 Task: Open a blank sheet, save the file as Angkorwat.epub and add heading 'Angkor Wat',with the parapraph 'Angkor Wat in Cambodia is a UNESCO World Heritage site and the largest religious monument in the world. This ancient temple complex is a testament to the grandeur of the Khmer Empire and remains an important spiritual and cultural site.'Apply Font Style Playfair Display And font size 14. Apply font style in  Heading 'Tahoma' and font size 24 Change heading alignment to  Center and paragraph alignment to  Left
Action: Mouse moved to (263, 183)
Screenshot: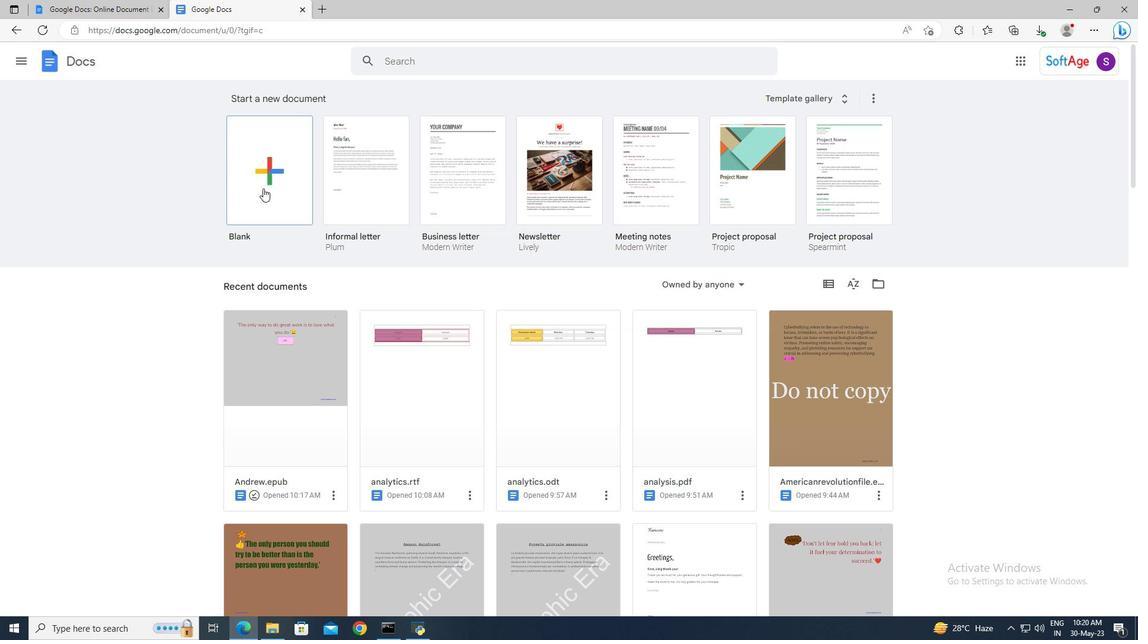 
Action: Mouse pressed left at (263, 183)
Screenshot: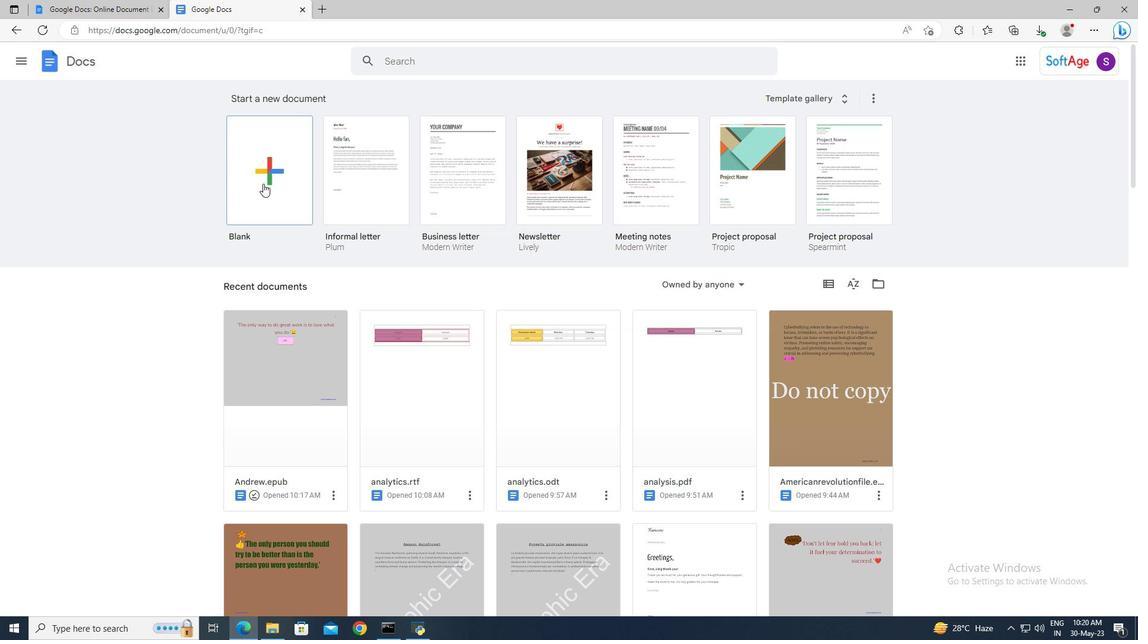 
Action: Mouse moved to (109, 54)
Screenshot: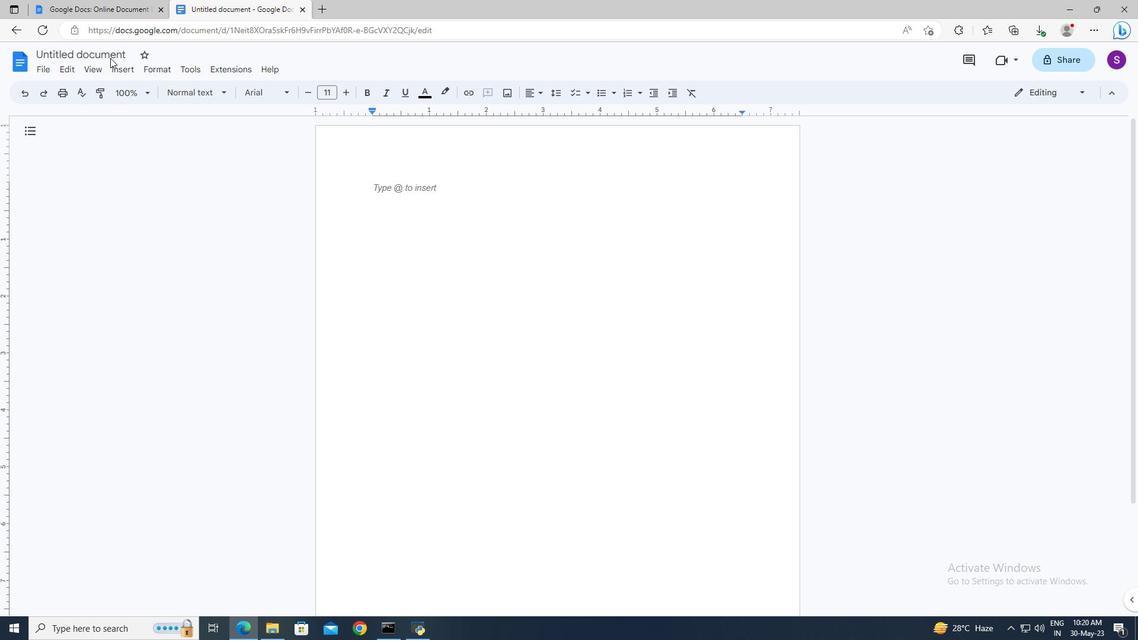 
Action: Mouse pressed left at (109, 54)
Screenshot: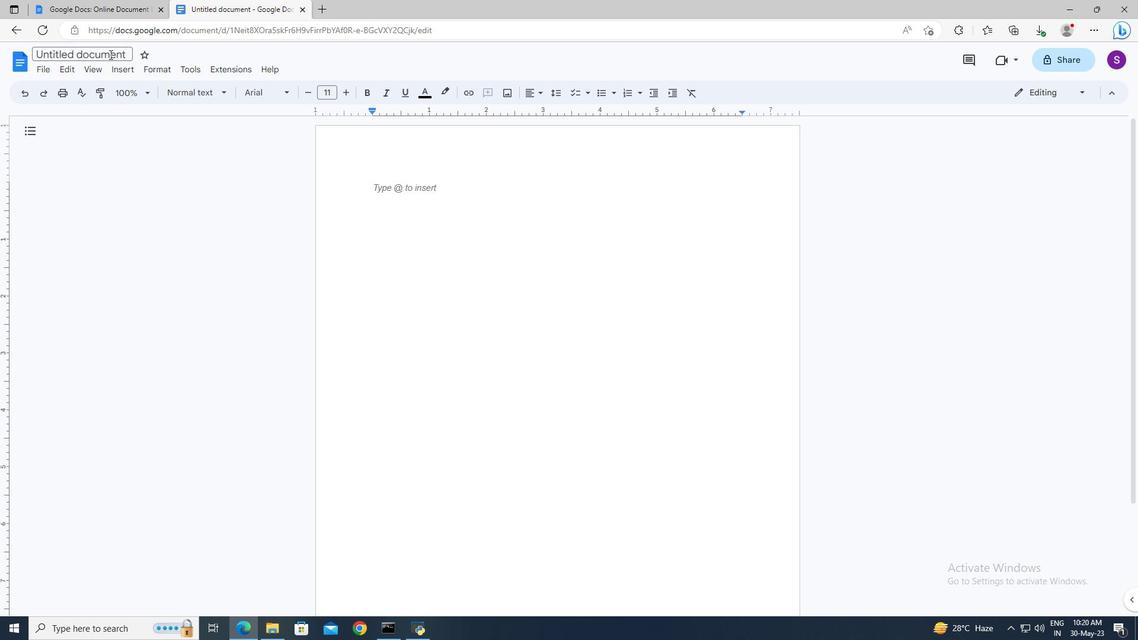 
Action: Key pressed <Key.shift>Abg<Key.backspace><Key.backspace>ngkorwat.epub<Key.enter>
Screenshot: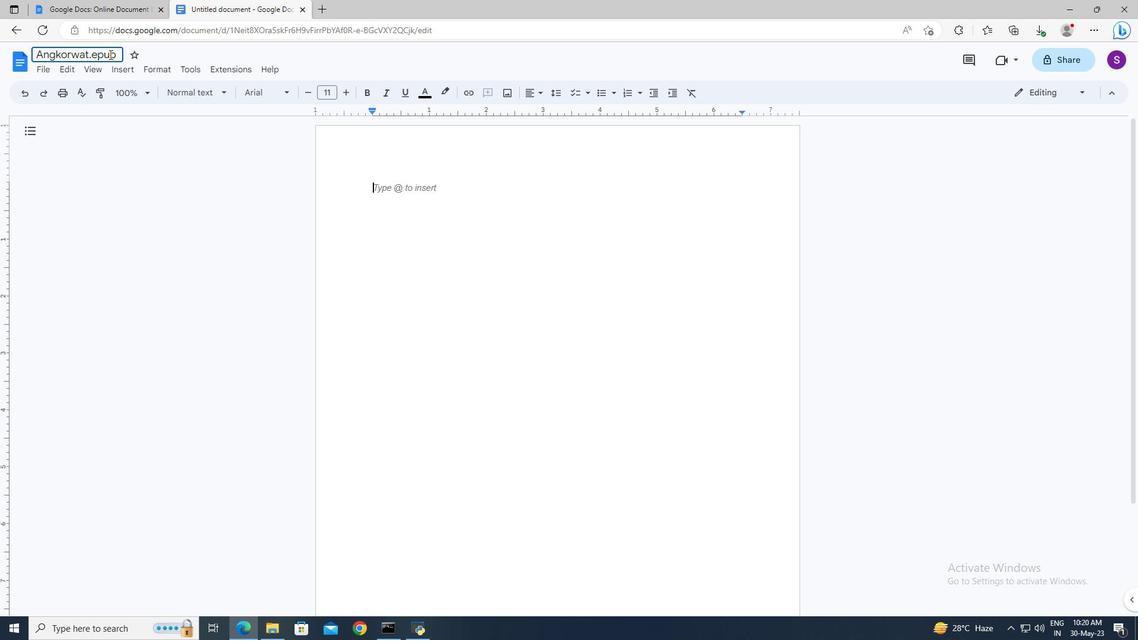 
Action: Mouse moved to (372, 180)
Screenshot: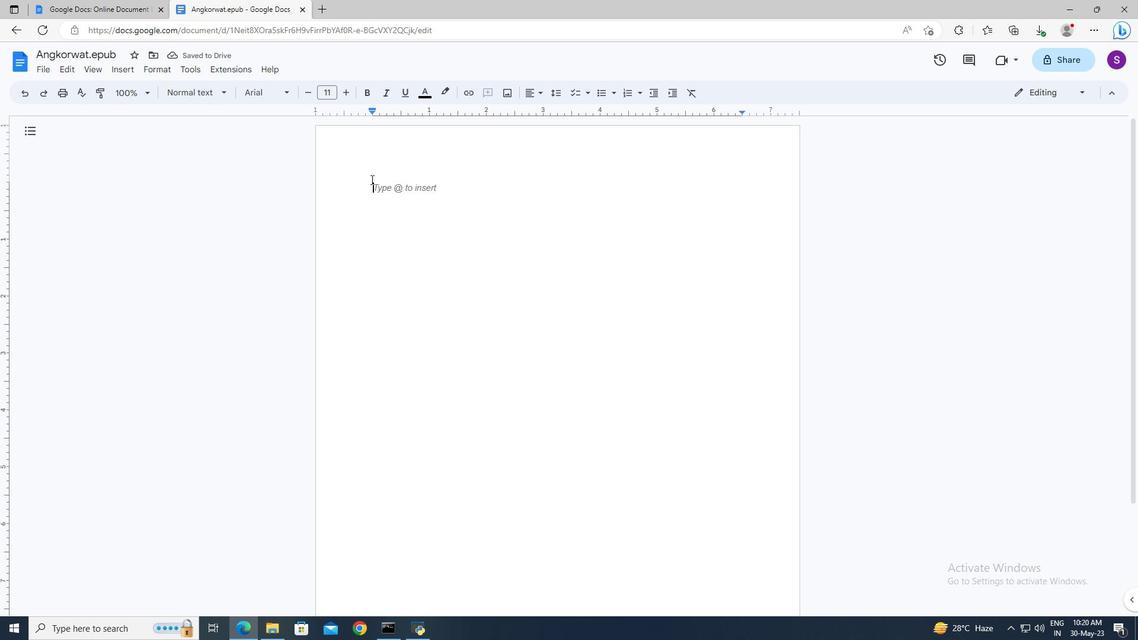 
Action: Mouse pressed left at (372, 180)
Screenshot: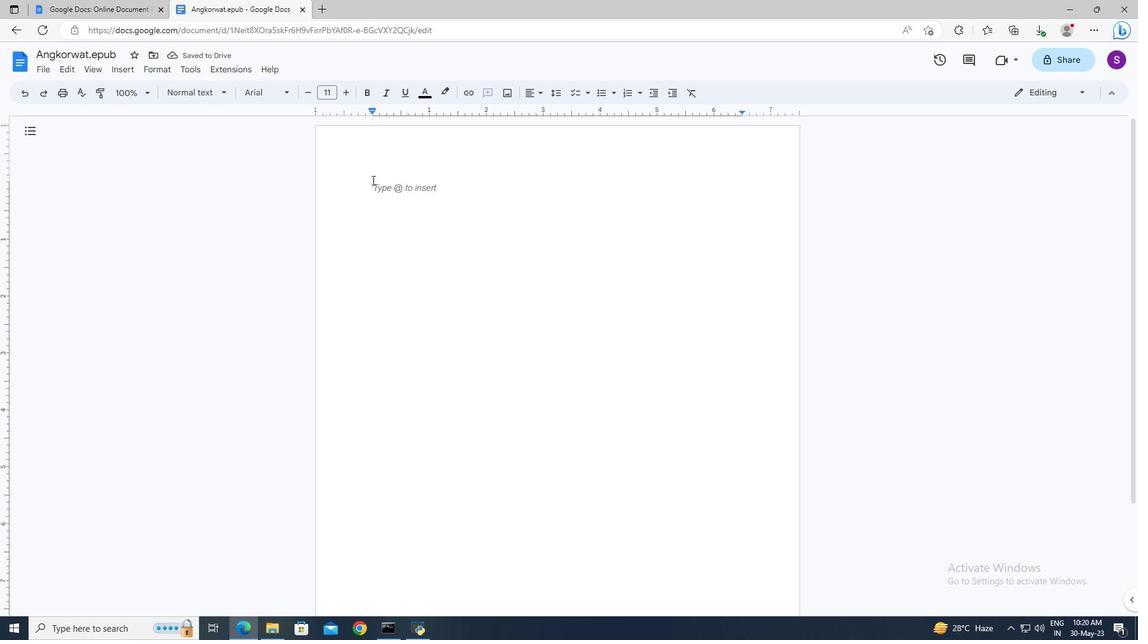 
Action: Mouse moved to (227, 94)
Screenshot: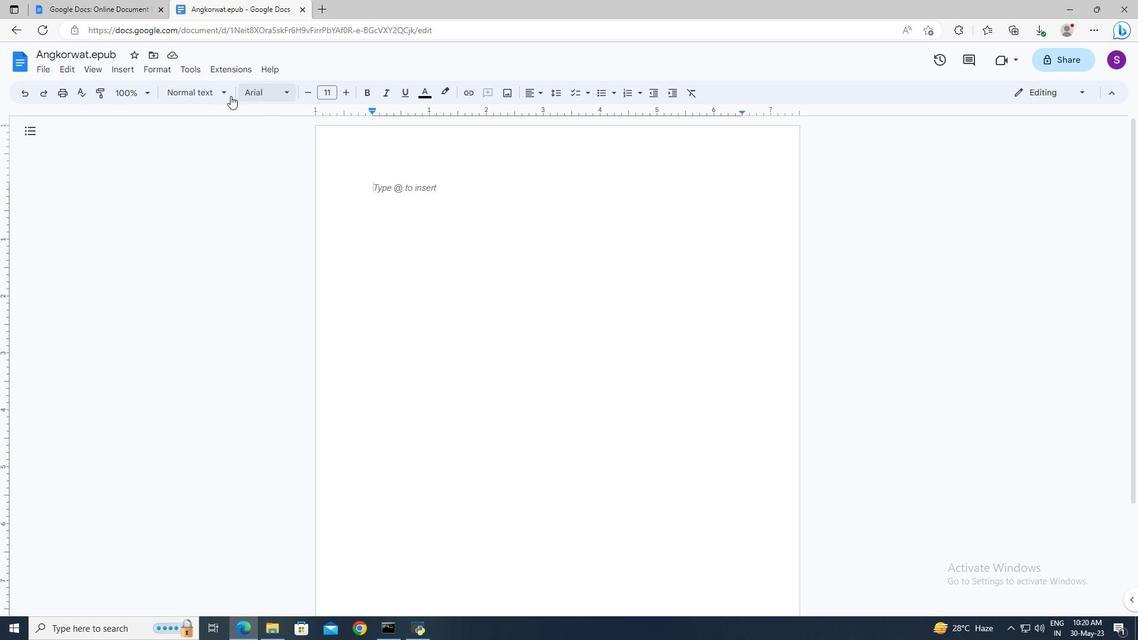 
Action: Mouse pressed left at (227, 94)
Screenshot: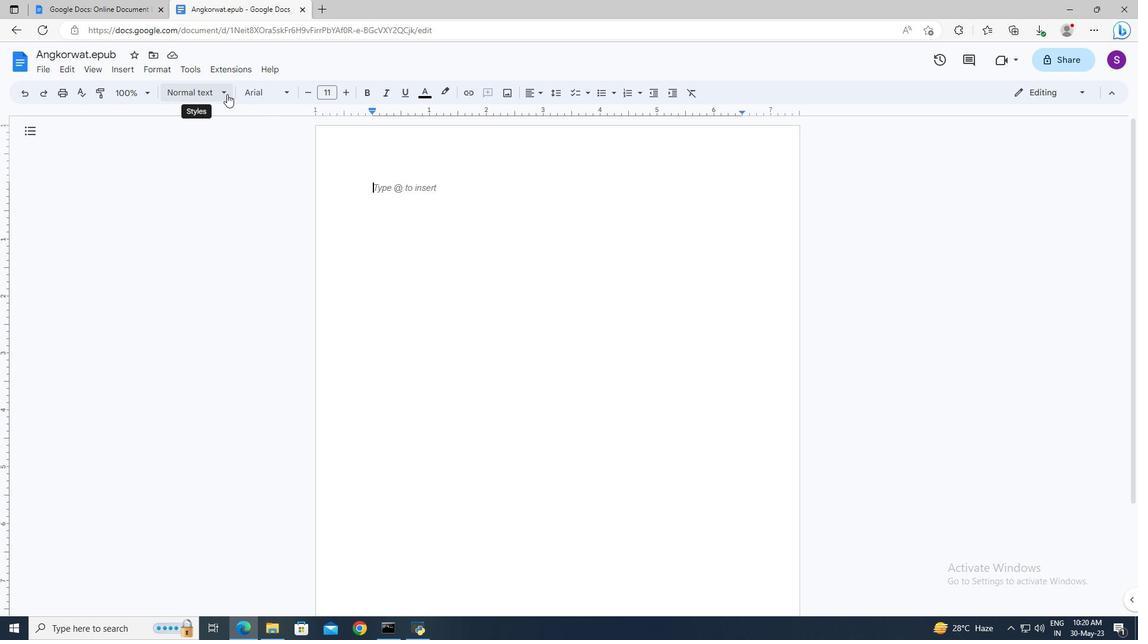 
Action: Mouse moved to (231, 242)
Screenshot: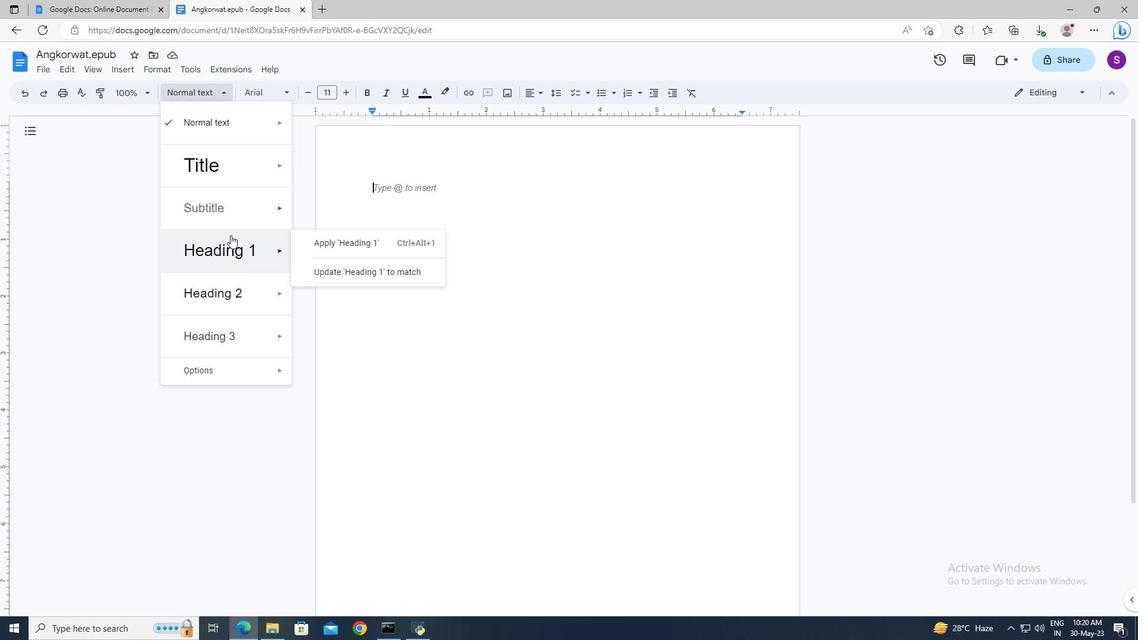 
Action: Mouse pressed left at (231, 242)
Screenshot: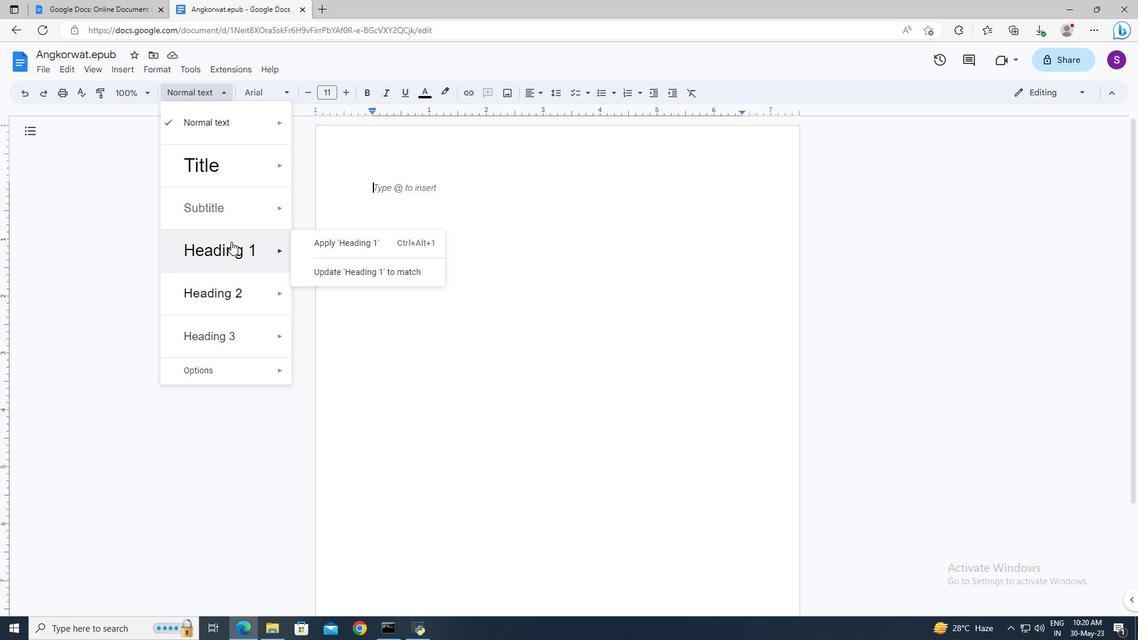 
Action: Mouse moved to (317, 249)
Screenshot: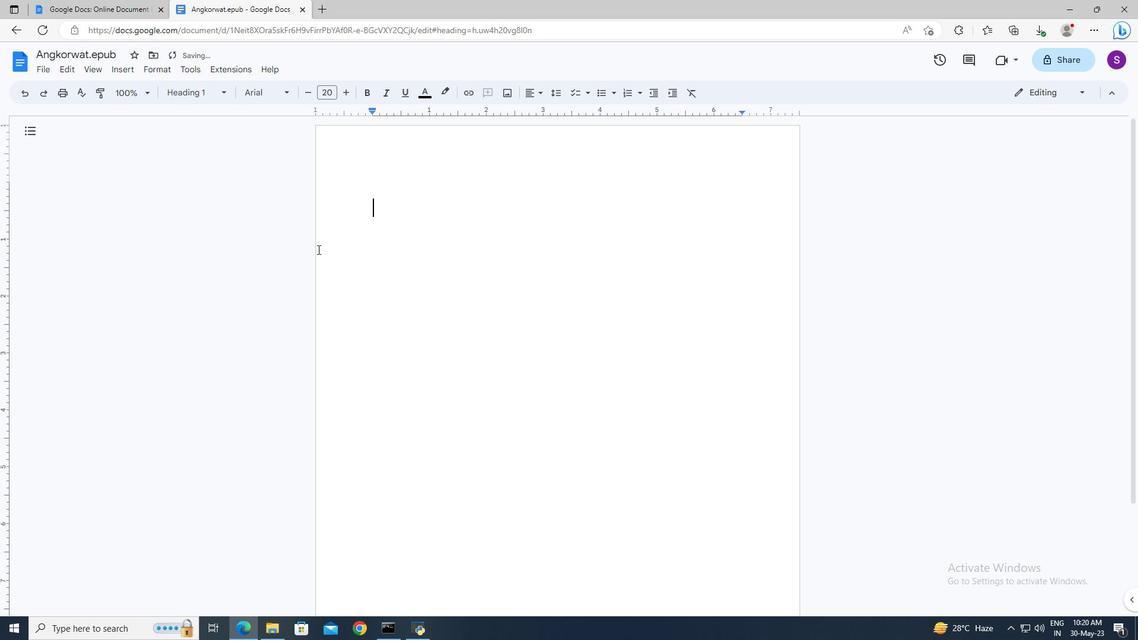
Action: Key pressed <Key.shift>Angkor<Key.space><Key.shift_r>Wat<Key.enter><Key.enter><Key.shift>Angkor<Key.space><Key.shift_r>Wat<Key.space>in<Key.space><Key.shift>Cambodia<Key.space>is<Key.space>a<Key.space><Key.shift>UNESCO<Key.space><Key.shift_r>World<Key.space><Key.shift>Heritage<Key.space>site<Key.space>and<Key.space>the<Key.space>largest<Key.space>religious<Key.space>monument<Key.space>in<Key.space>the<Key.space>world.<Key.space><Key.shift>This<Key.space>ancient<Key.space>temple<Key.space>complexd<Key.backspace><Key.space>is<Key.space>a<Key.space>testament<Key.space>to<Key.space>the<Key.space>grandeur<Key.space>of<Key.space>the<Key.space><Key.shift>Khmer<Key.space><Key.shift>Empire<Key.space>and<Key.space>remains<Key.space>an<Key.space>important<Key.space>spiritual<Key.space>and<Key.space>cultural<Key.space>site.
Screenshot: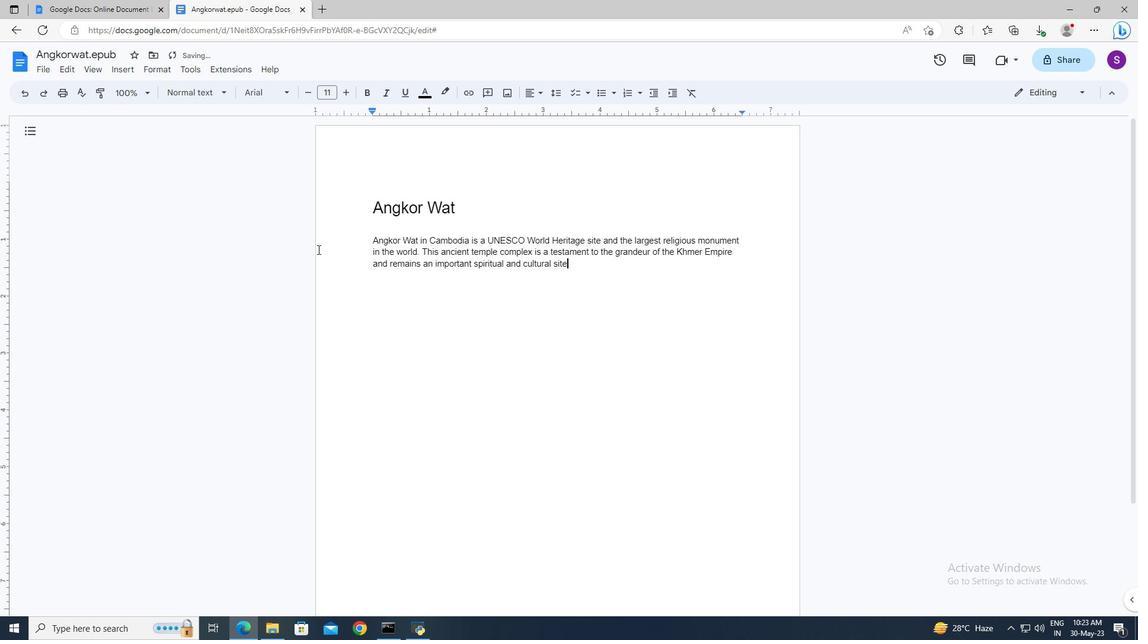 
Action: Mouse moved to (628, 277)
Screenshot: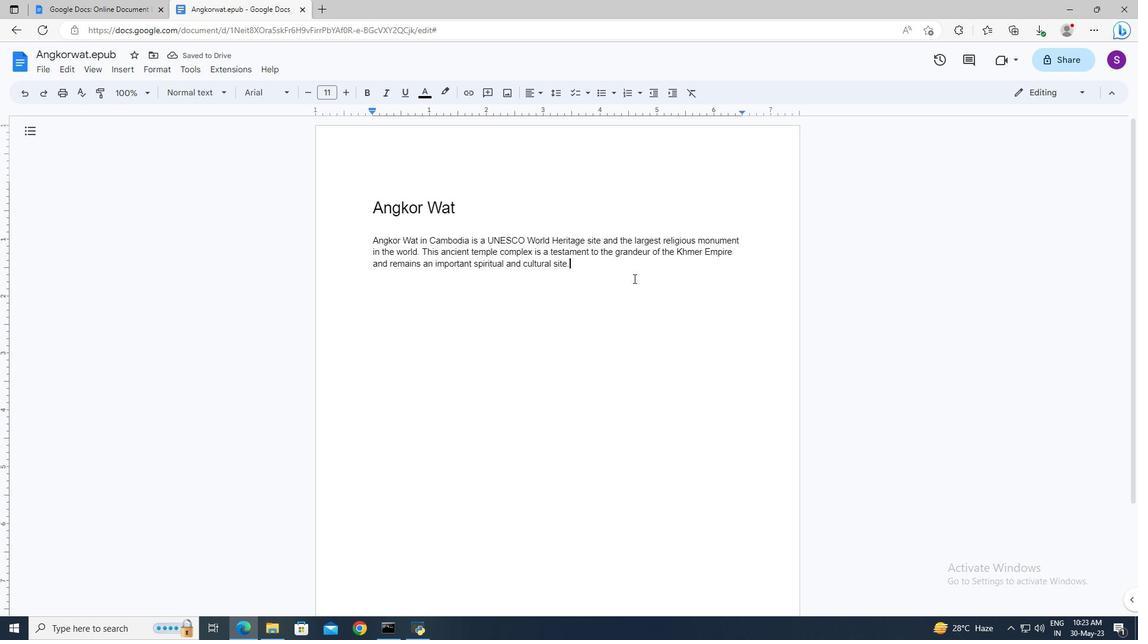 
Action: Key pressed <Key.shift><Key.up><Key.up><Key.up><Key.left><Key.right><Key.right>
Screenshot: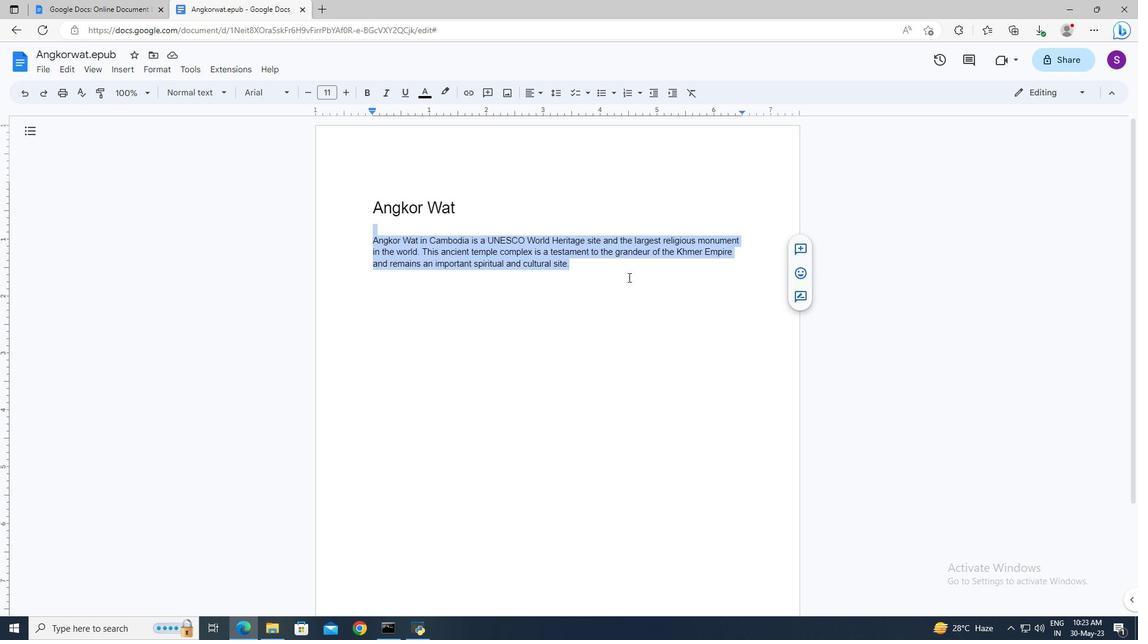 
Action: Mouse moved to (279, 96)
Screenshot: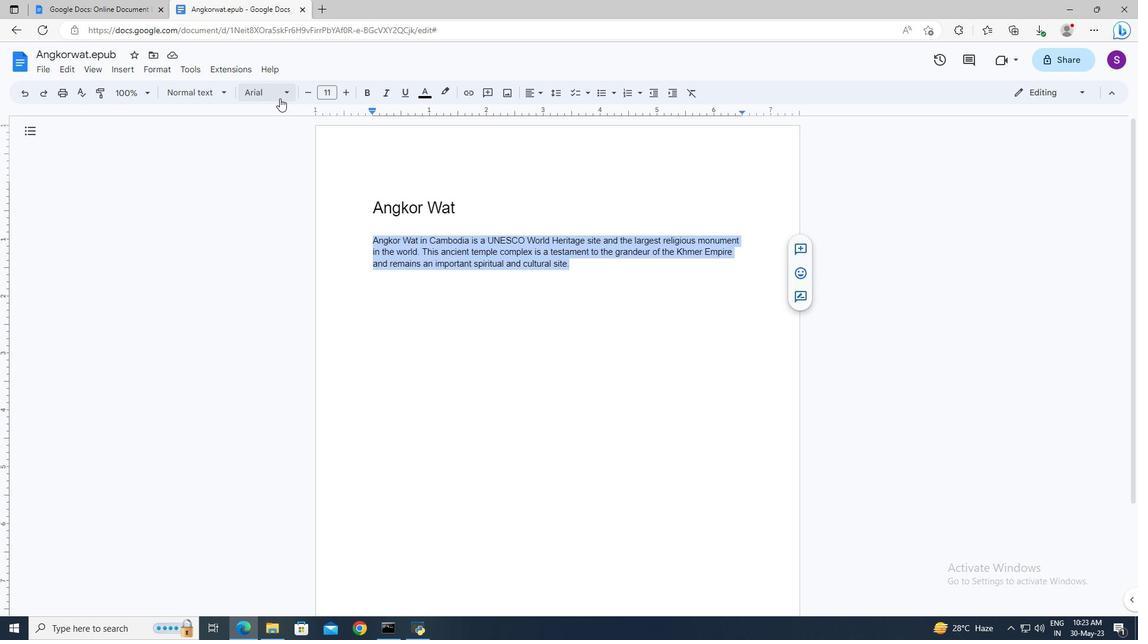 
Action: Mouse pressed left at (279, 96)
Screenshot: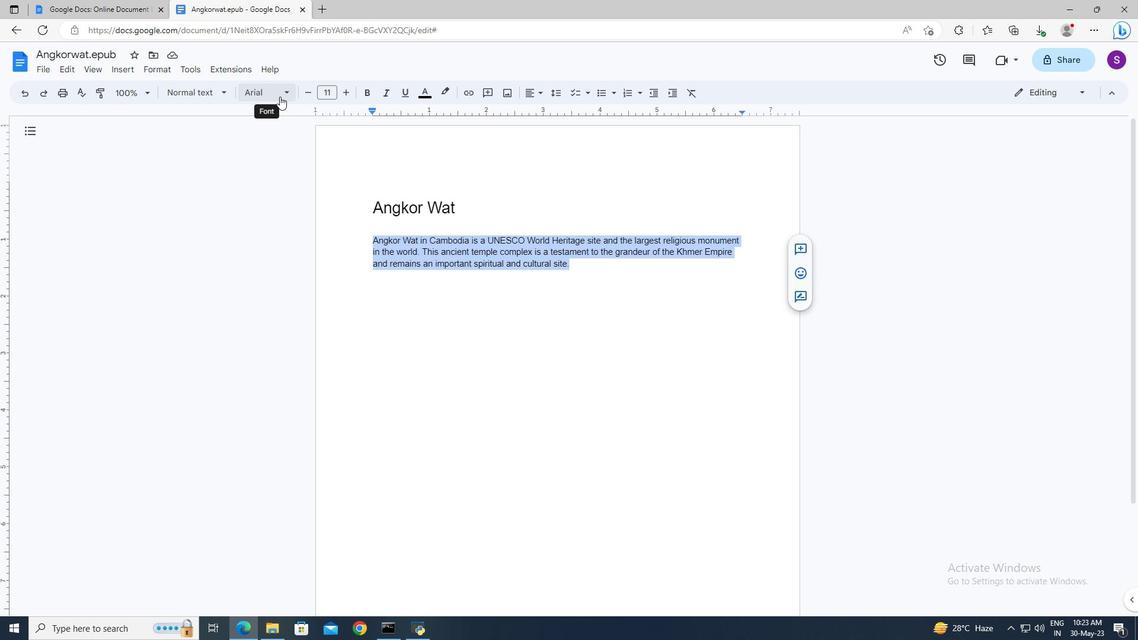 
Action: Mouse moved to (317, 584)
Screenshot: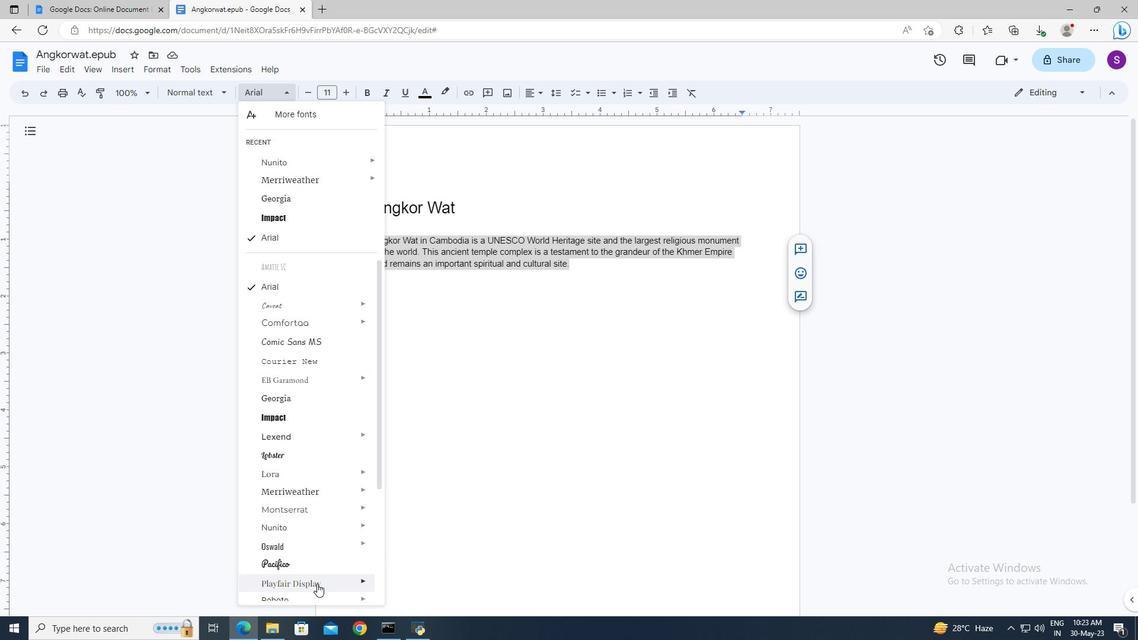 
Action: Mouse pressed left at (317, 584)
Screenshot: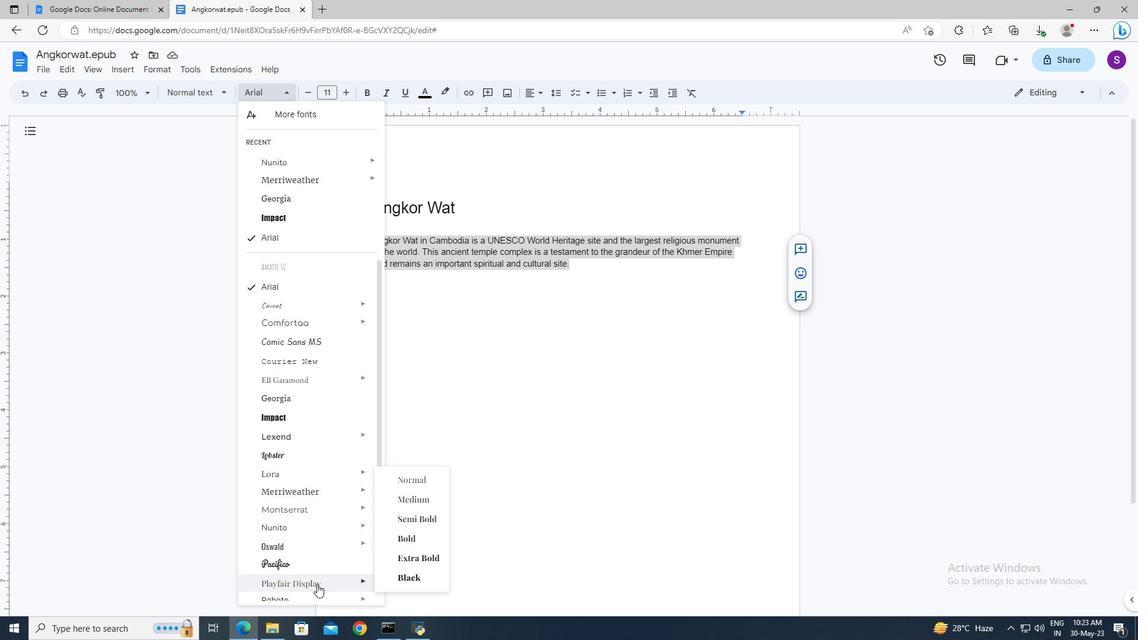 
Action: Mouse moved to (331, 93)
Screenshot: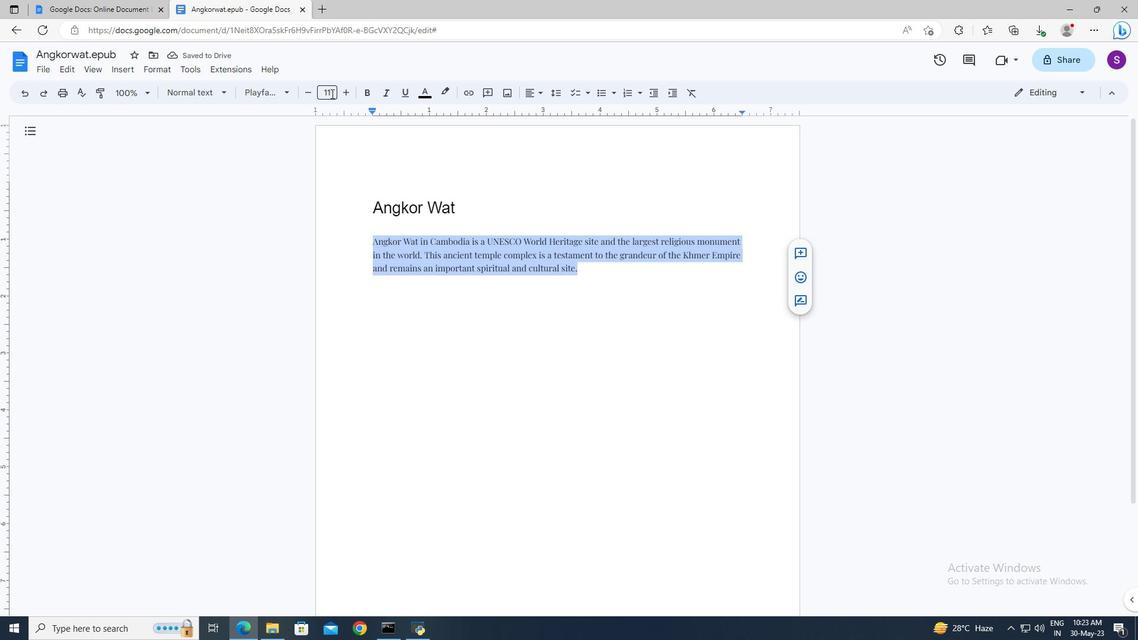 
Action: Mouse pressed left at (331, 93)
Screenshot: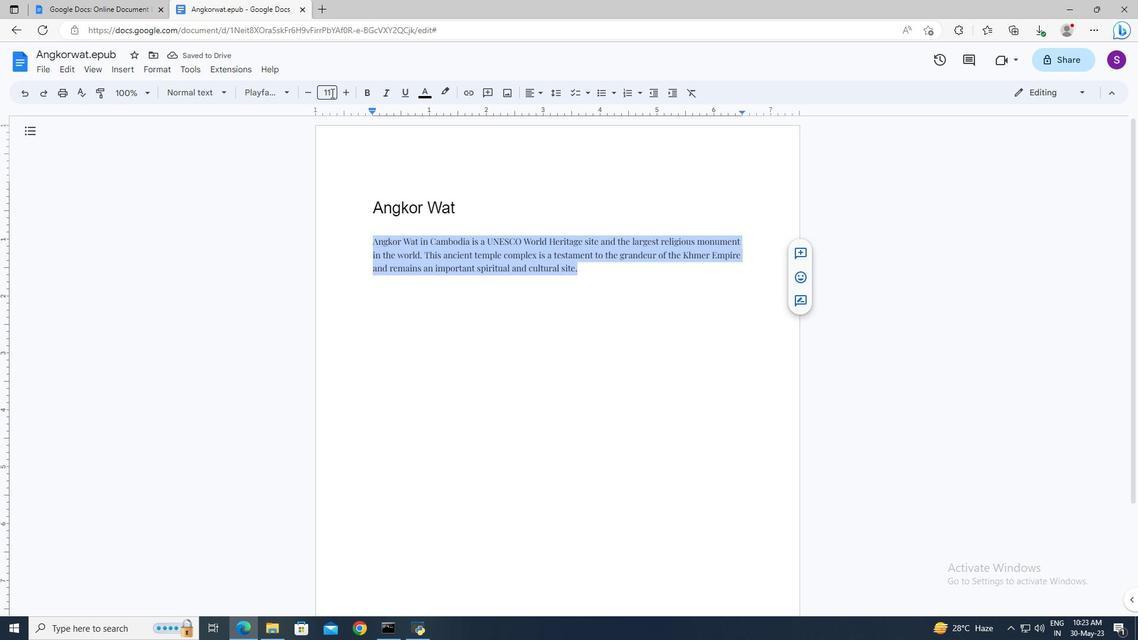 
Action: Mouse moved to (330, 91)
Screenshot: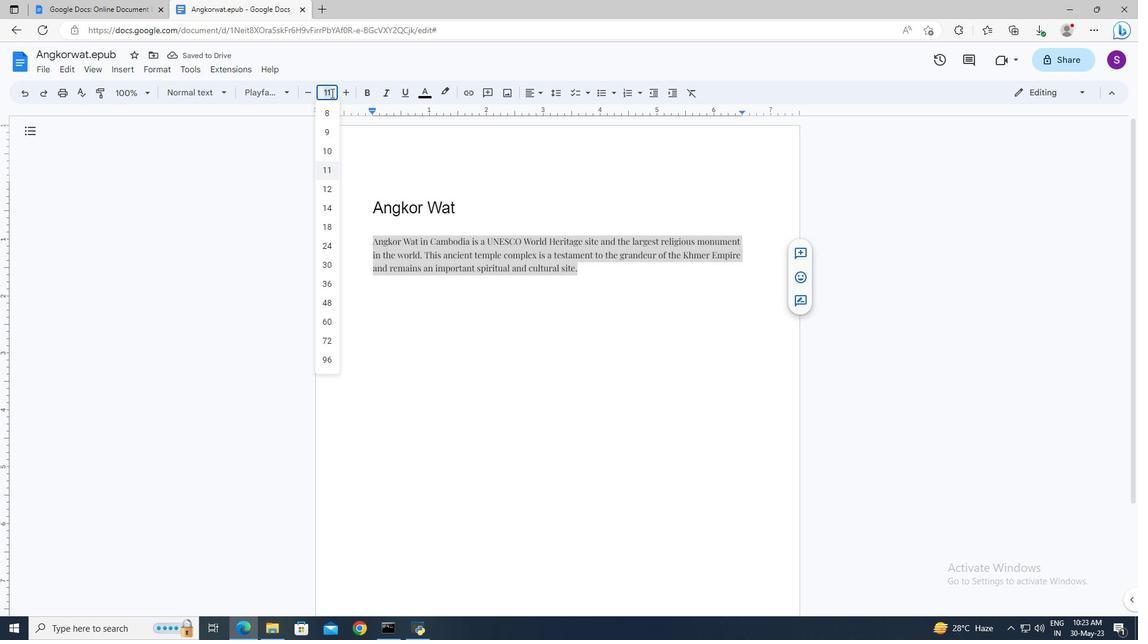 
Action: Key pressed 14<Key.enter>
Screenshot: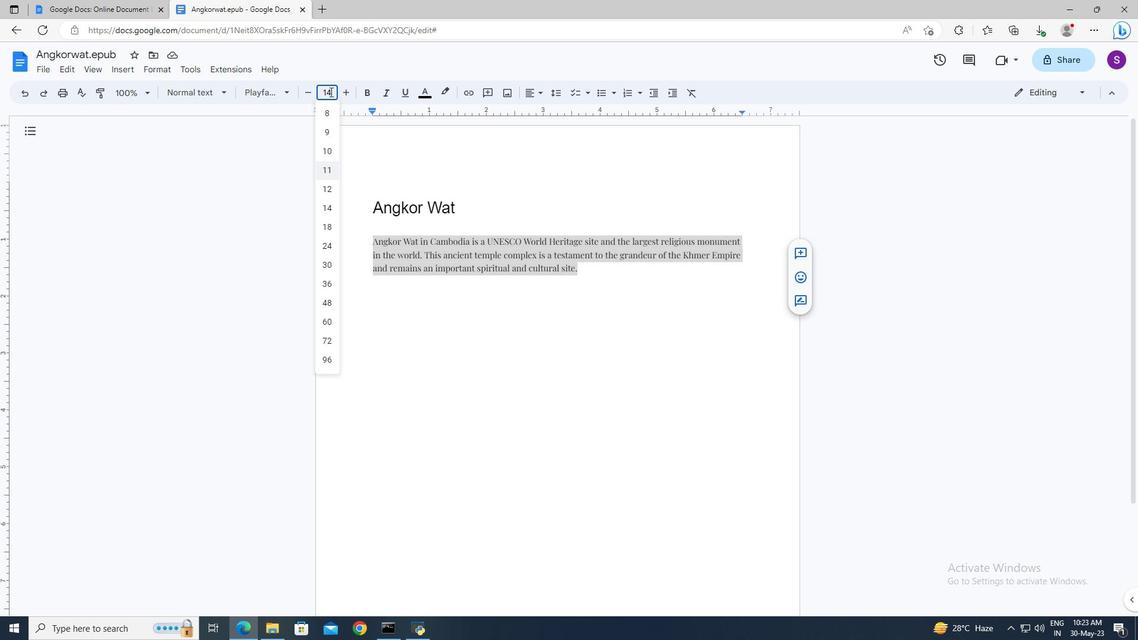 
Action: Mouse moved to (370, 208)
Screenshot: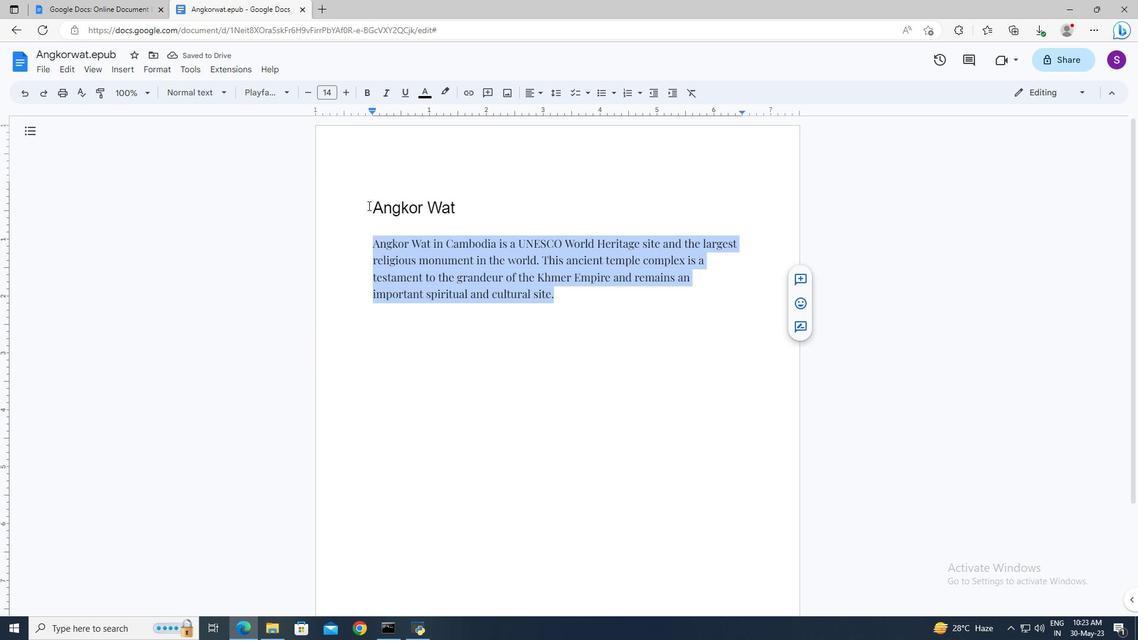 
Action: Mouse pressed left at (370, 208)
Screenshot: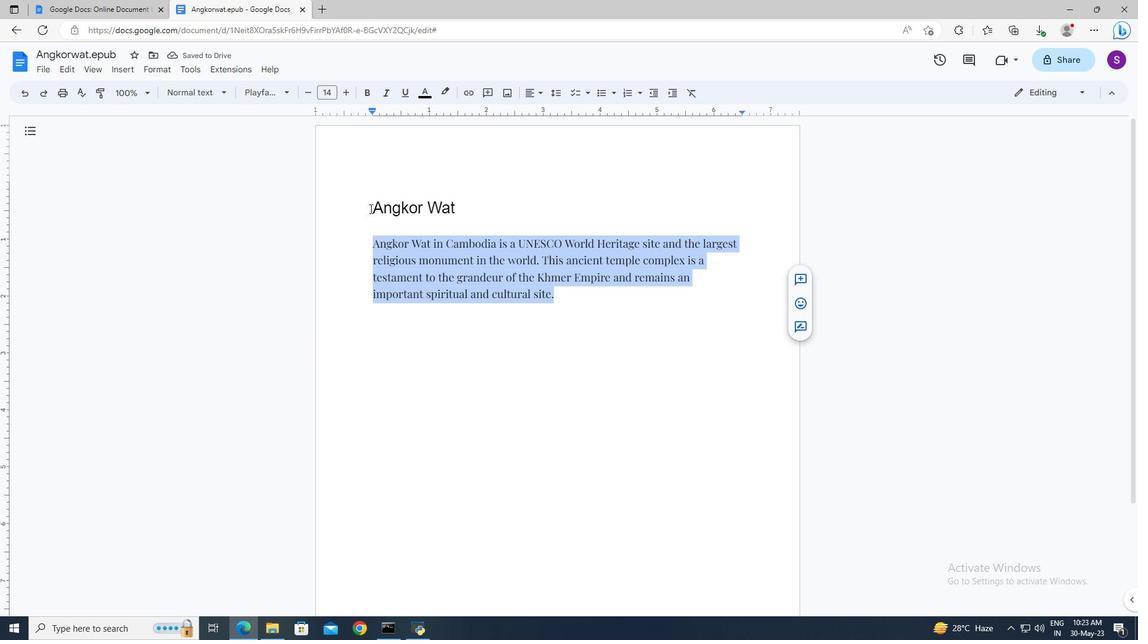 
Action: Key pressed <Key.shift><Key.right><Key.right>
Screenshot: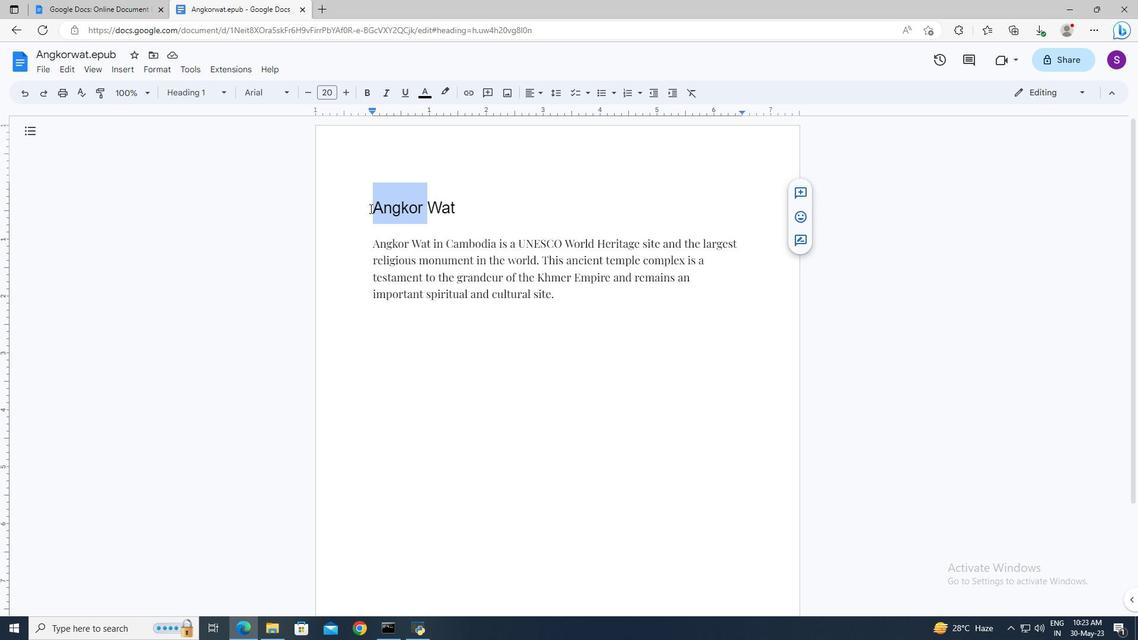 
Action: Mouse moved to (290, 97)
Screenshot: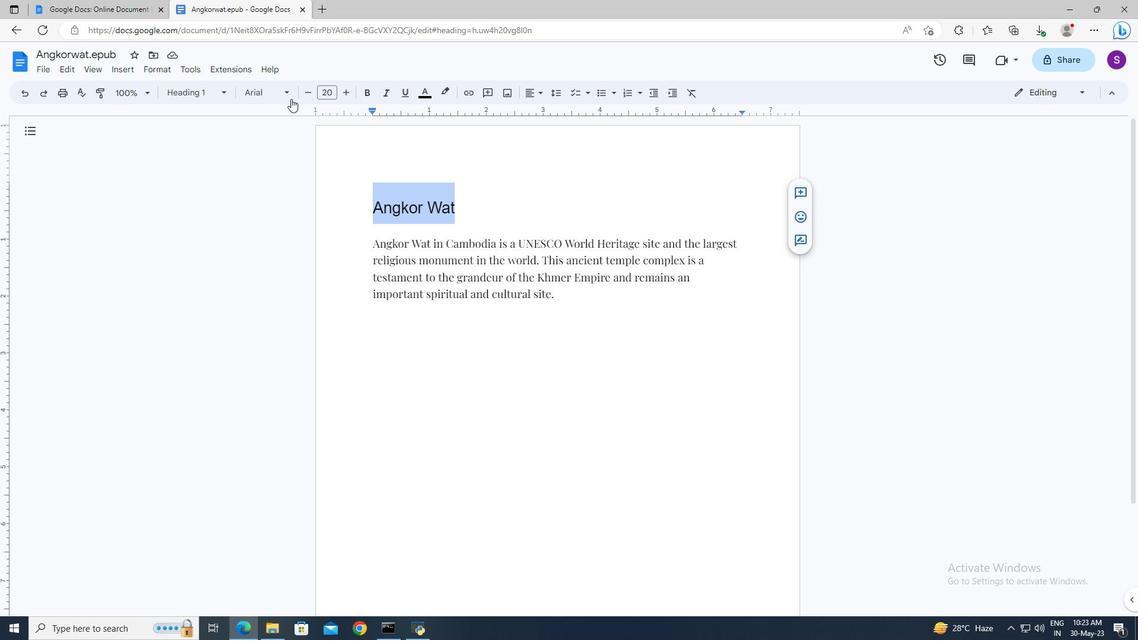 
Action: Mouse pressed left at (290, 97)
Screenshot: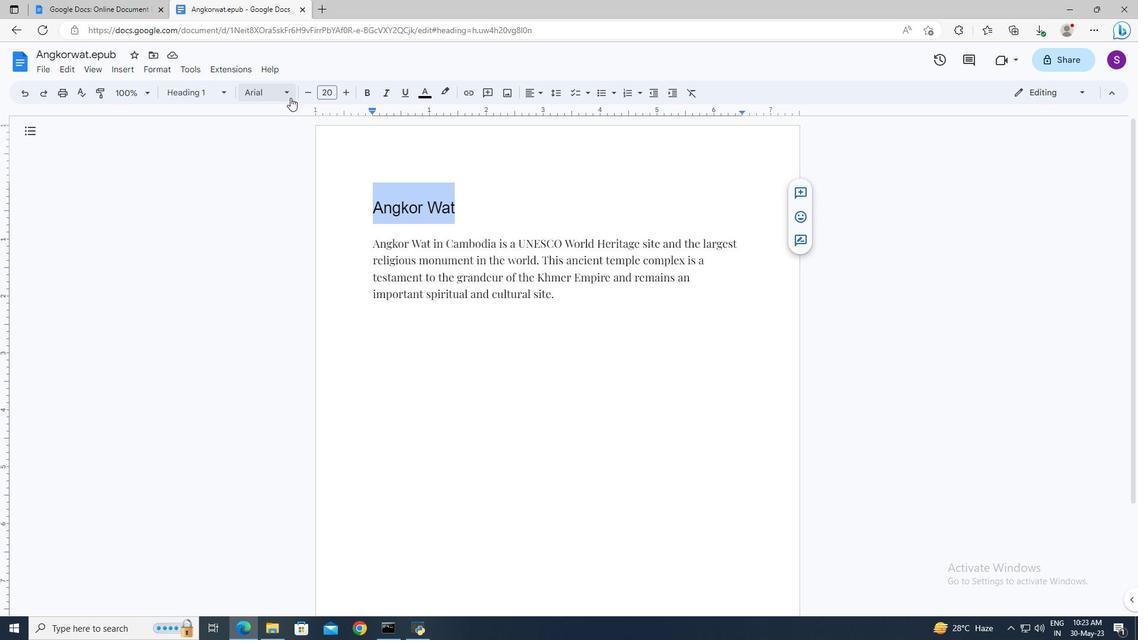 
Action: Mouse moved to (309, 428)
Screenshot: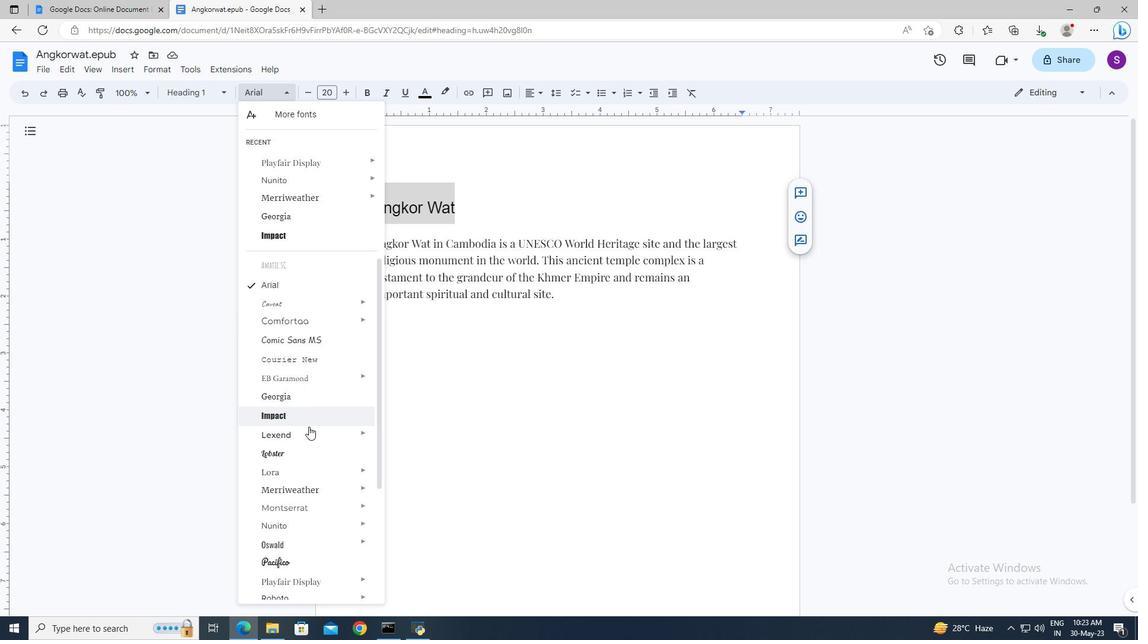 
Action: Mouse scrolled (309, 427) with delta (0, 0)
Screenshot: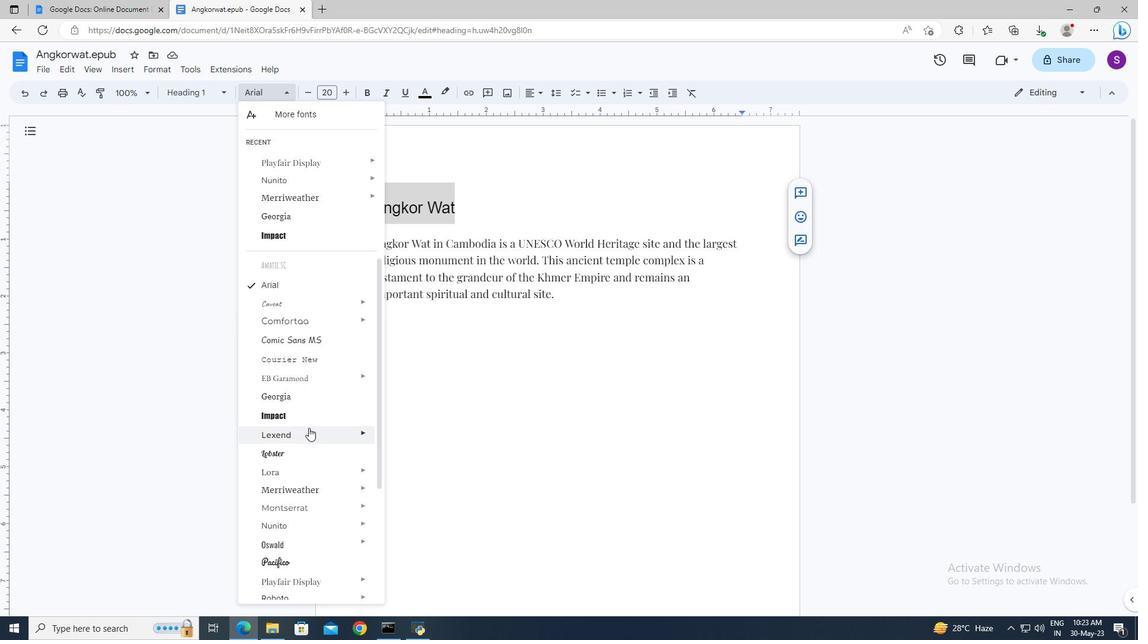 
Action: Mouse moved to (309, 496)
Screenshot: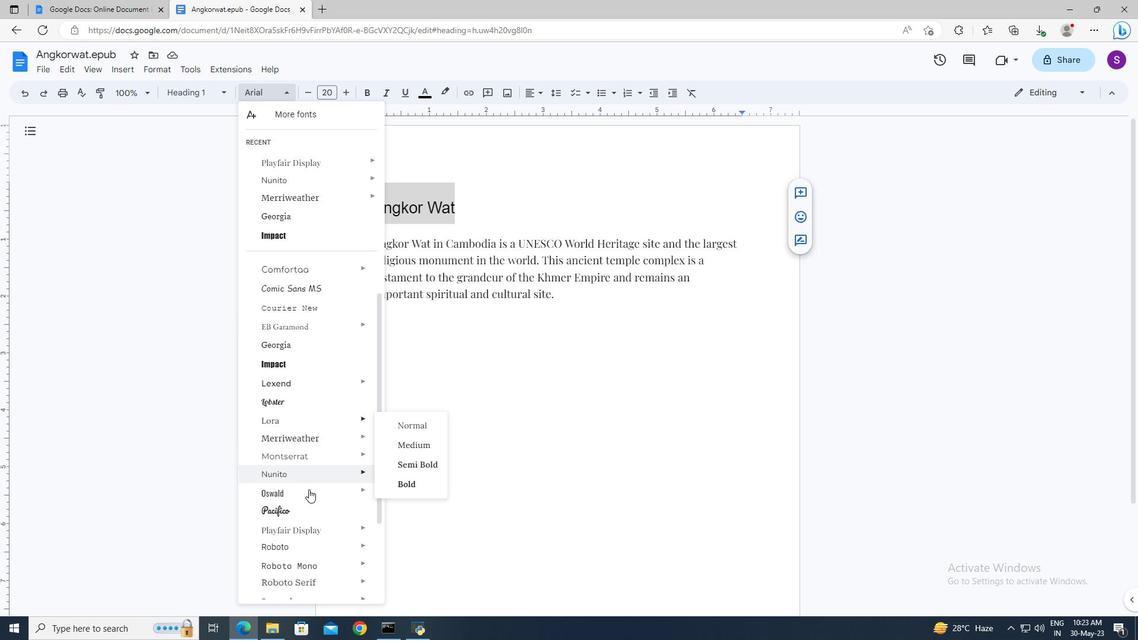 
Action: Mouse scrolled (309, 495) with delta (0, 0)
Screenshot: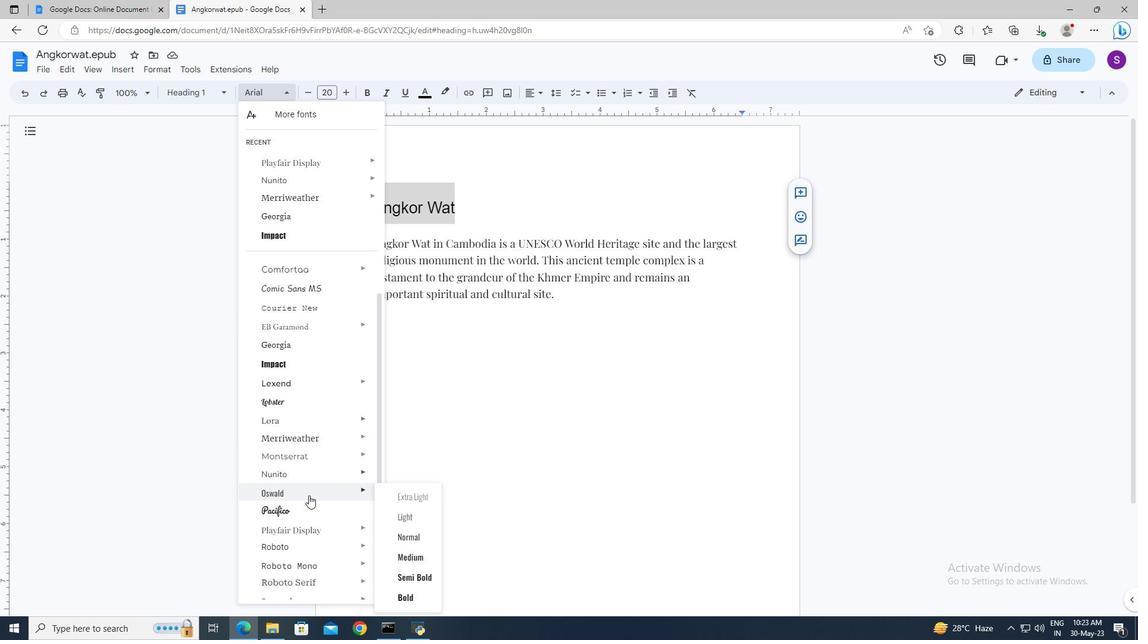 
Action: Mouse scrolled (309, 495) with delta (0, 0)
Screenshot: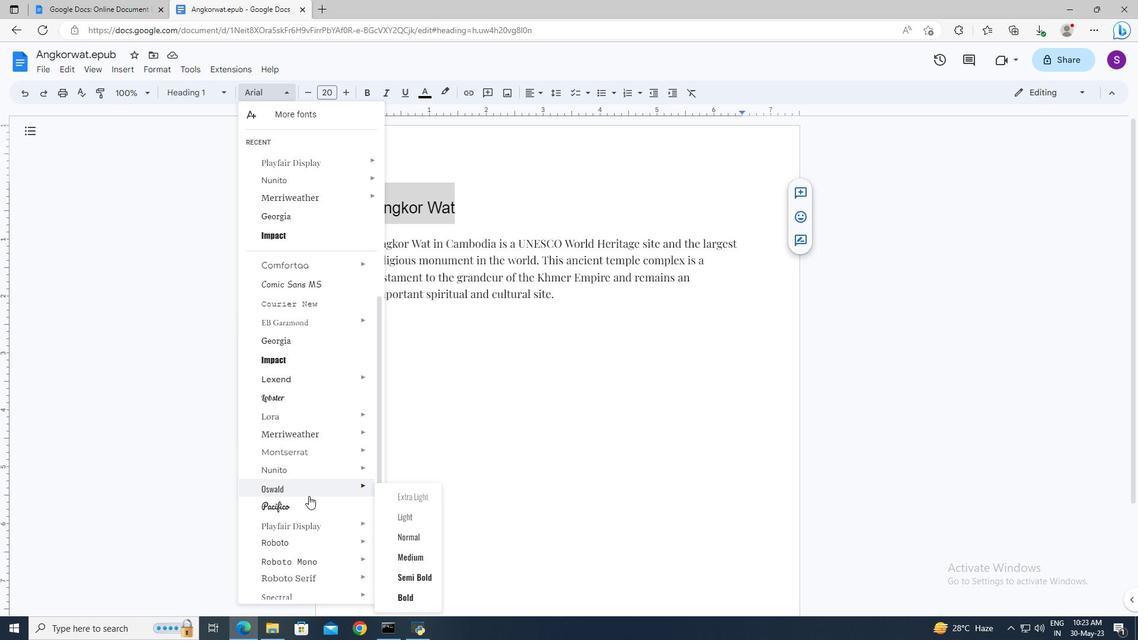 
Action: Mouse moved to (300, 516)
Screenshot: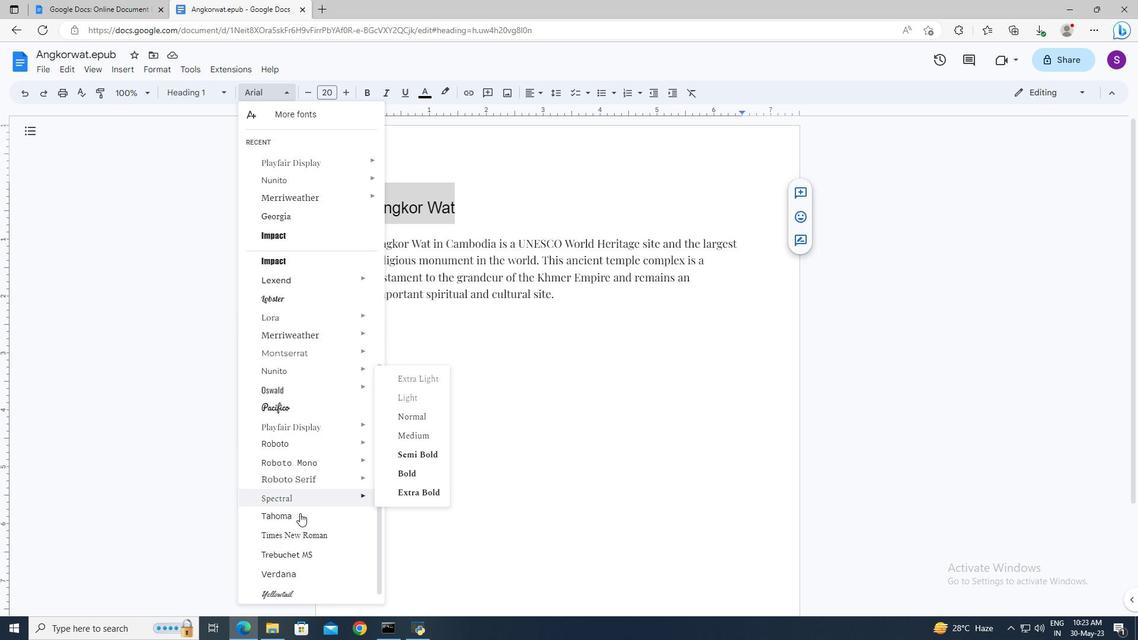 
Action: Mouse pressed left at (300, 516)
Screenshot: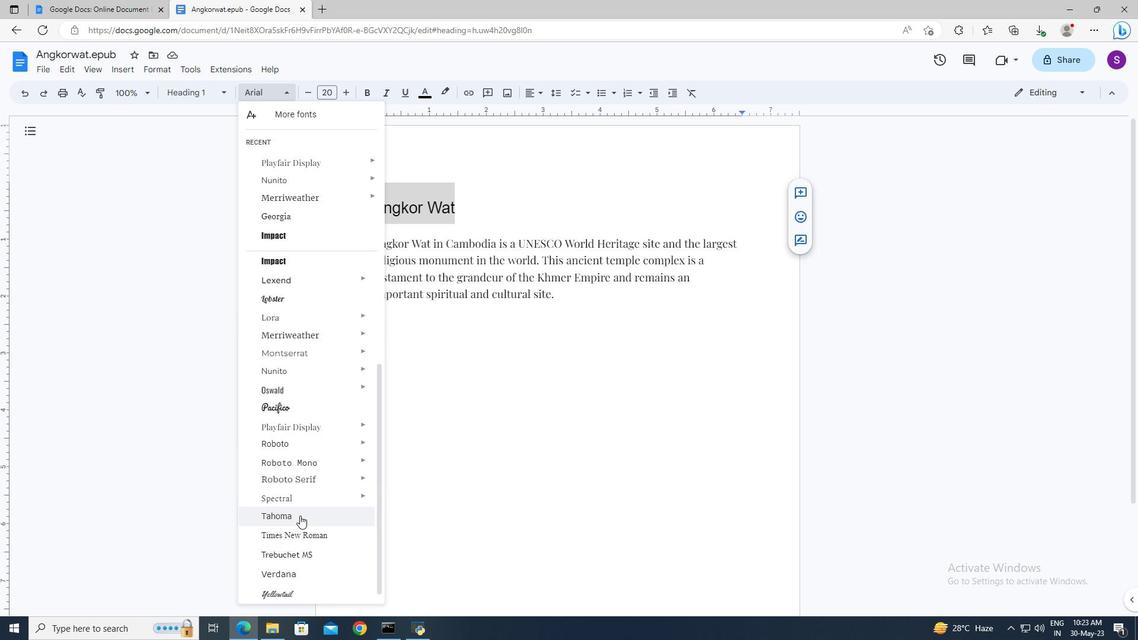 
Action: Mouse moved to (326, 93)
Screenshot: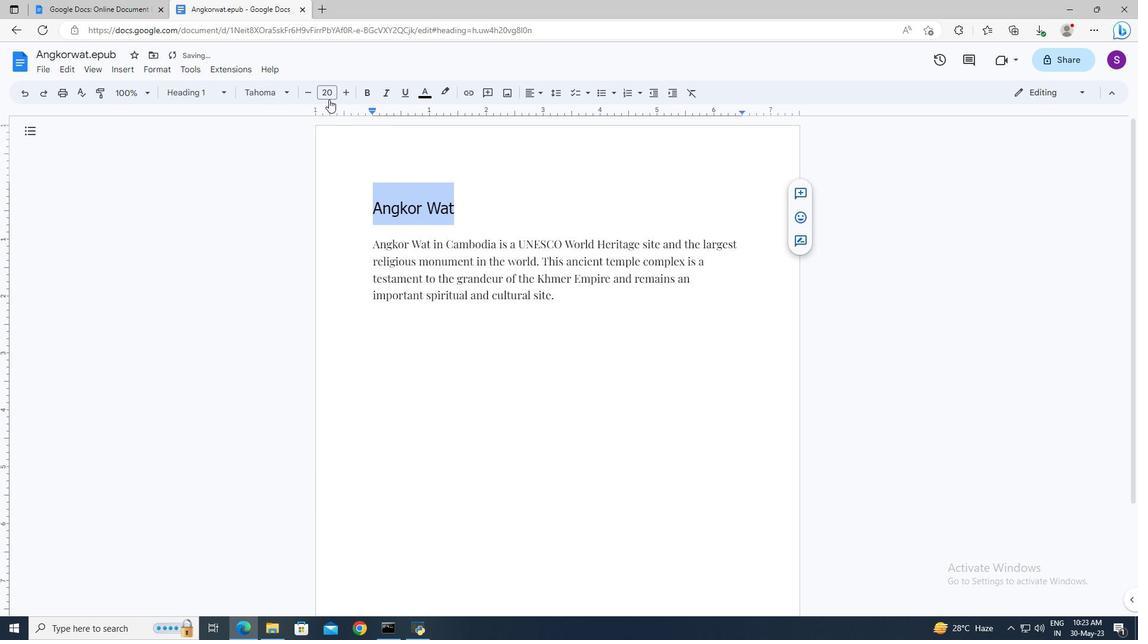 
Action: Mouse pressed left at (326, 93)
Screenshot: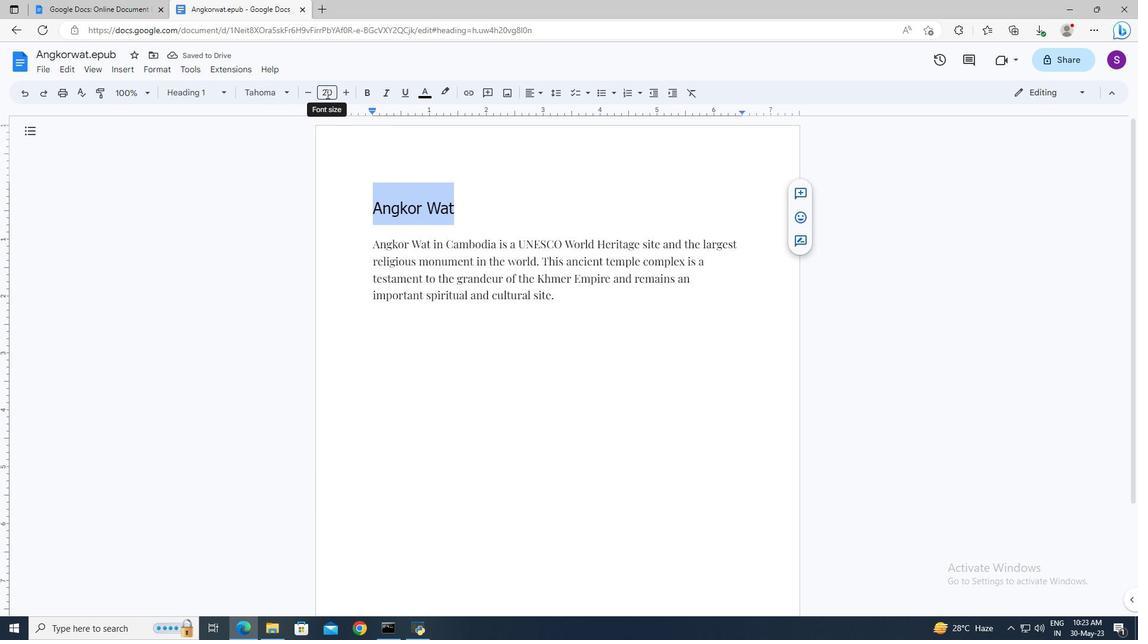 
Action: Key pressed 24<Key.enter>
Screenshot: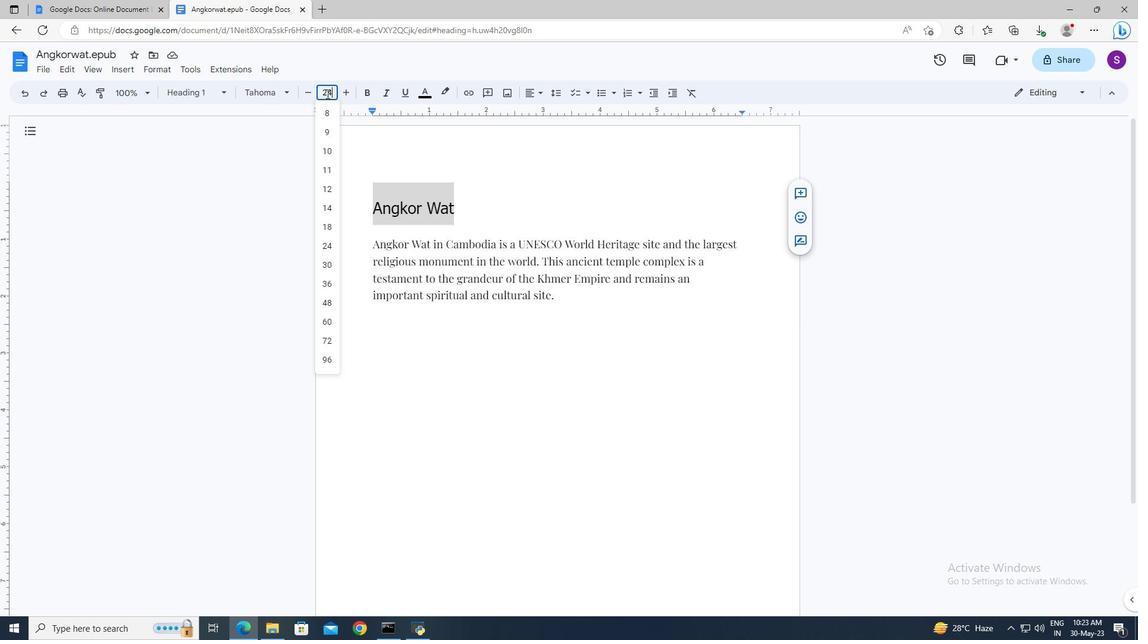 
Action: Mouse moved to (525, 90)
Screenshot: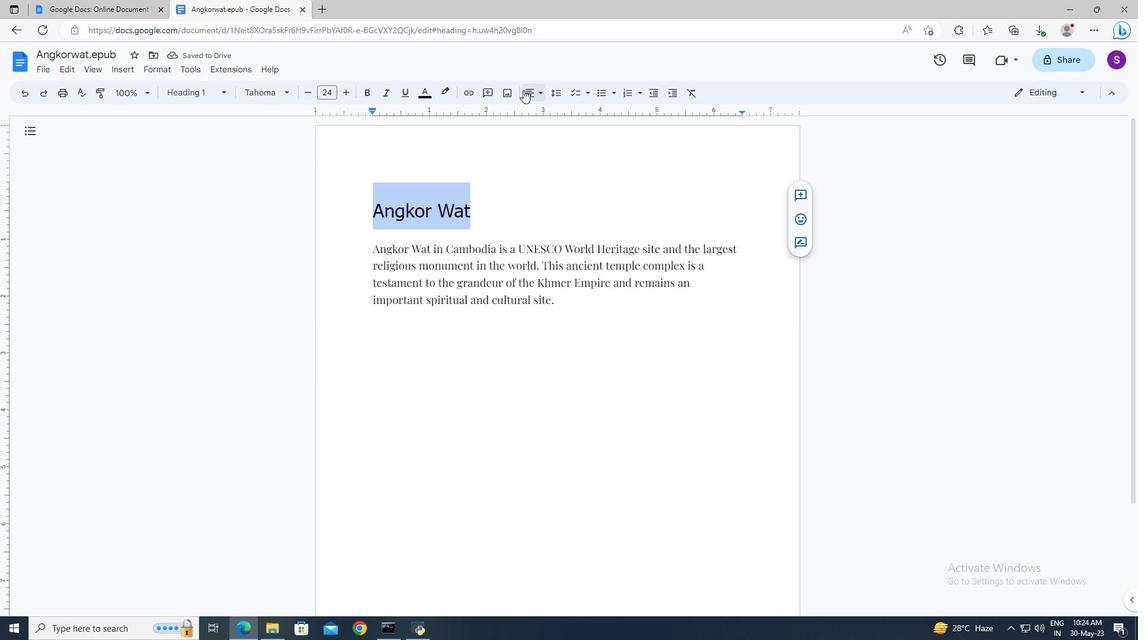 
Action: Mouse pressed left at (525, 90)
Screenshot: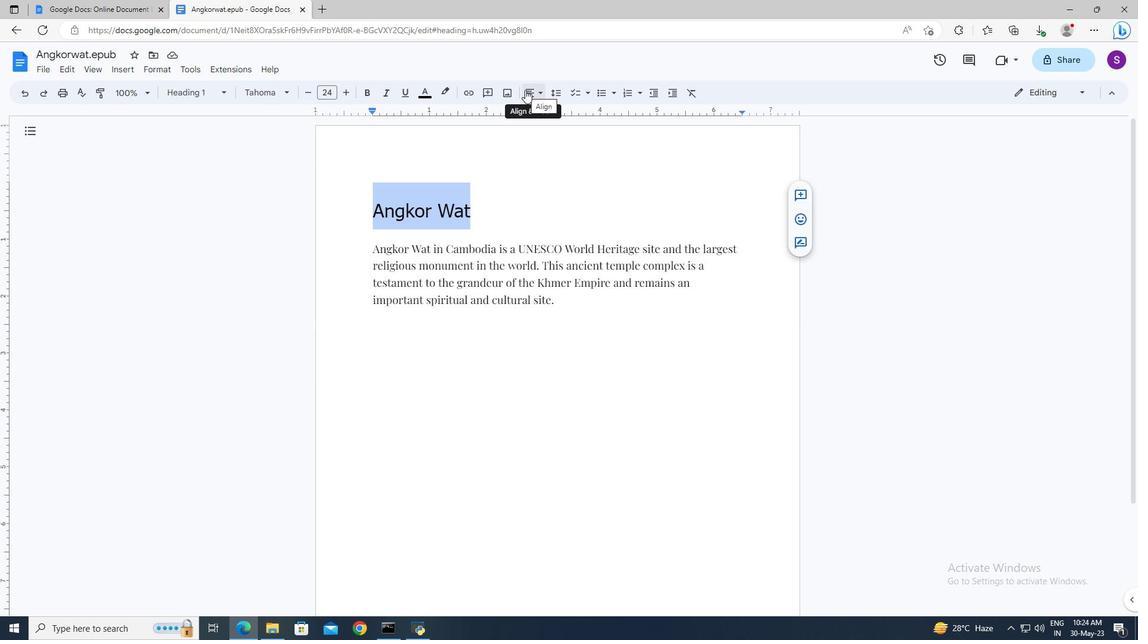 
Action: Mouse moved to (548, 109)
Screenshot: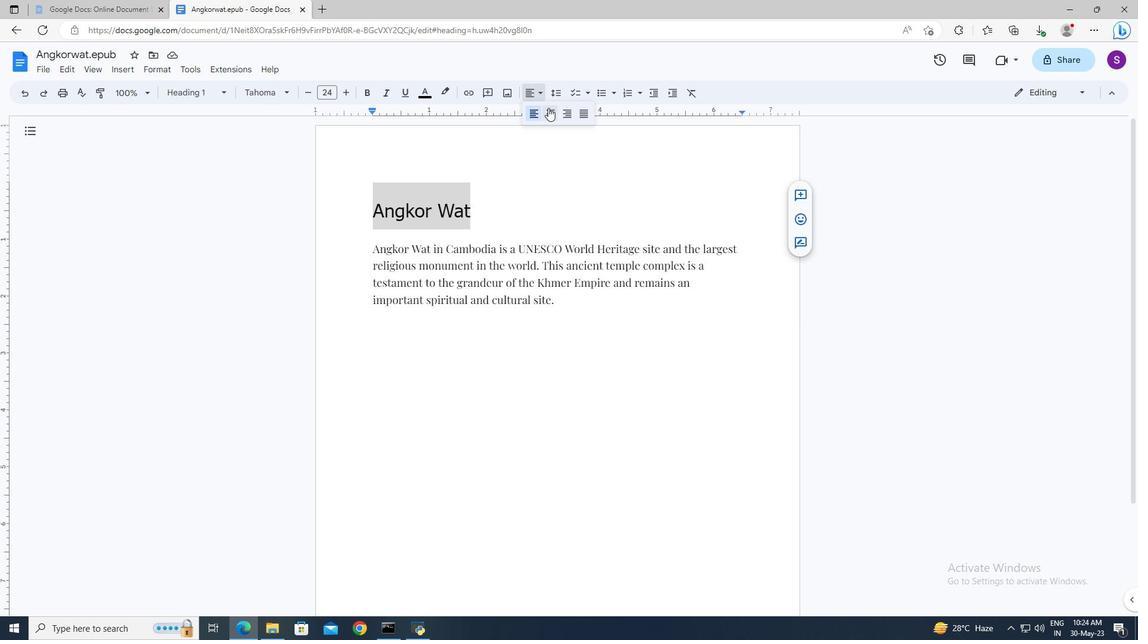 
Action: Mouse pressed left at (548, 109)
Screenshot: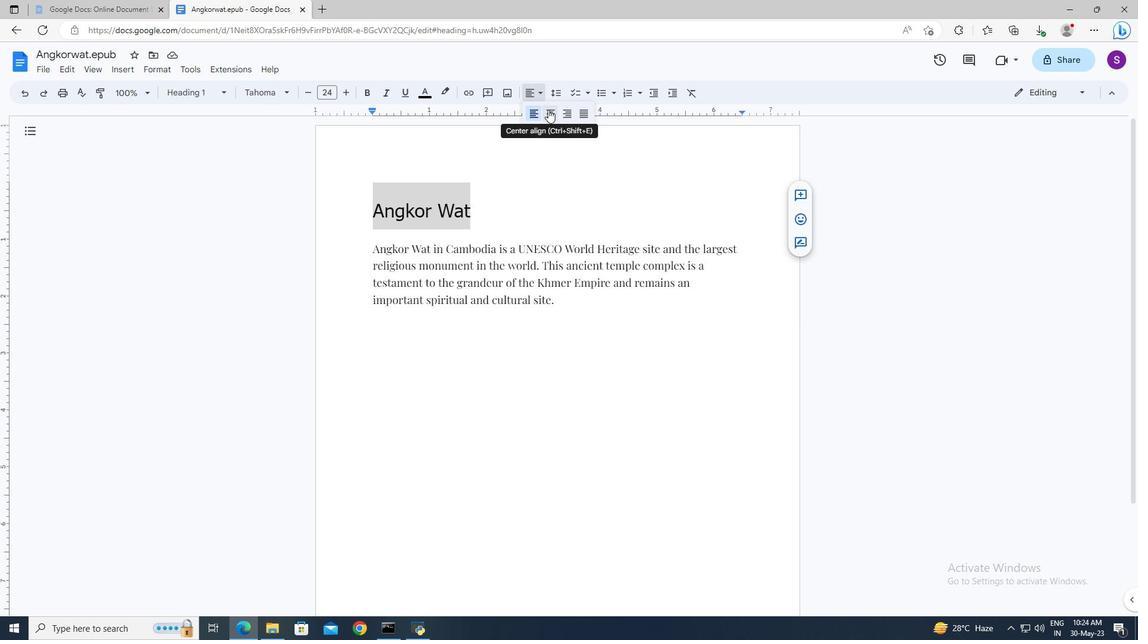 
Action: Mouse moved to (378, 249)
Screenshot: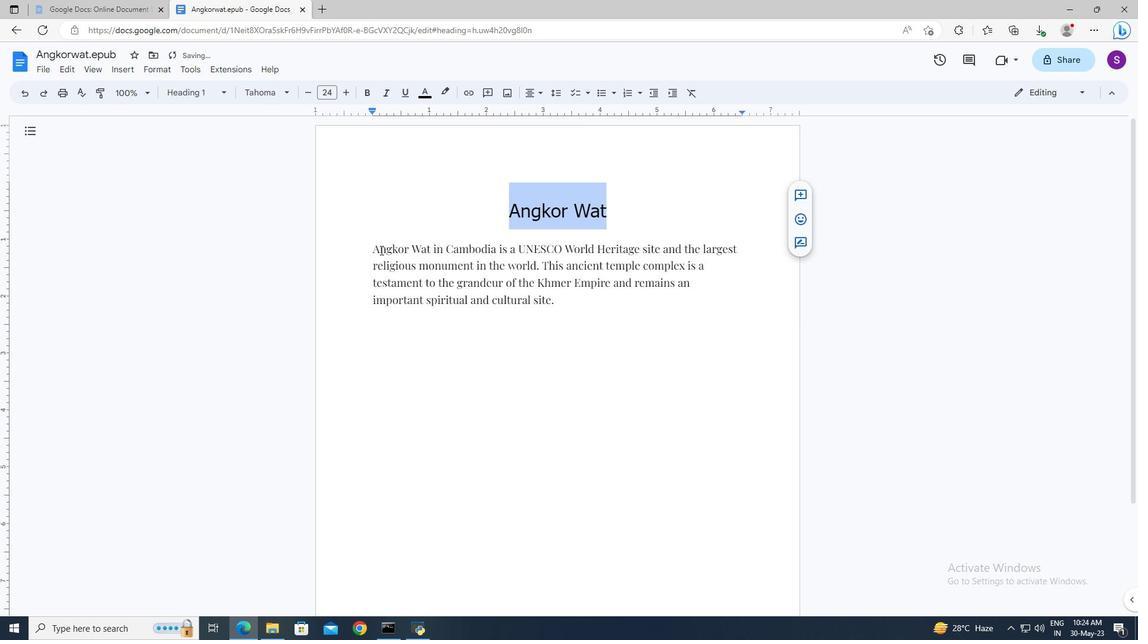 
Action: Mouse pressed left at (378, 249)
Screenshot: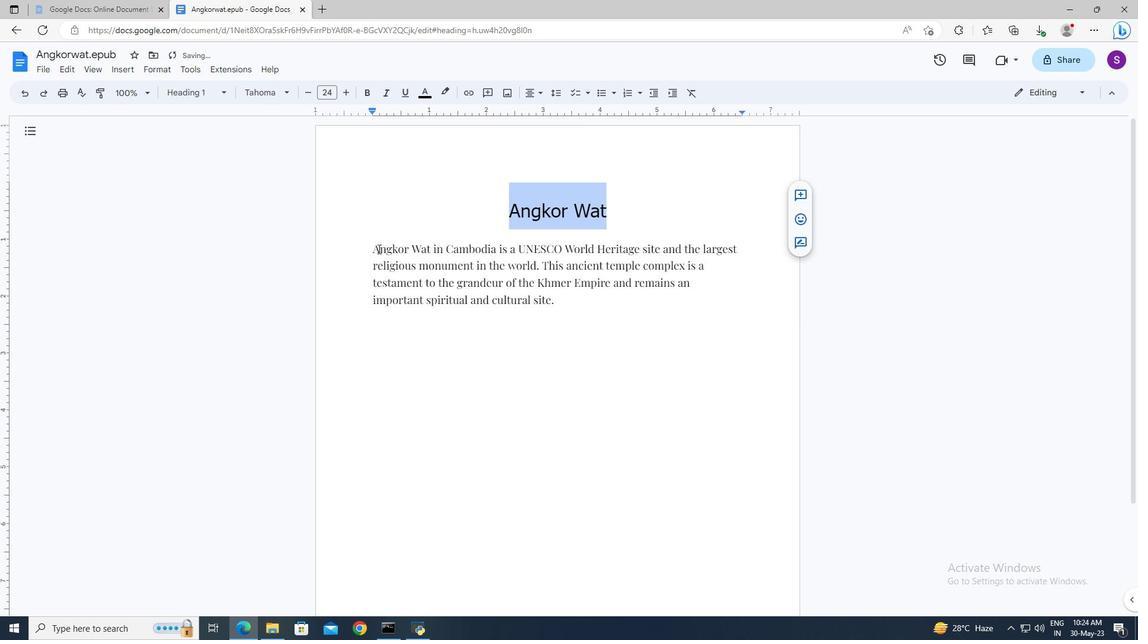 
Action: Key pressed <Key.left><Key.shift><Key.down>
Screenshot: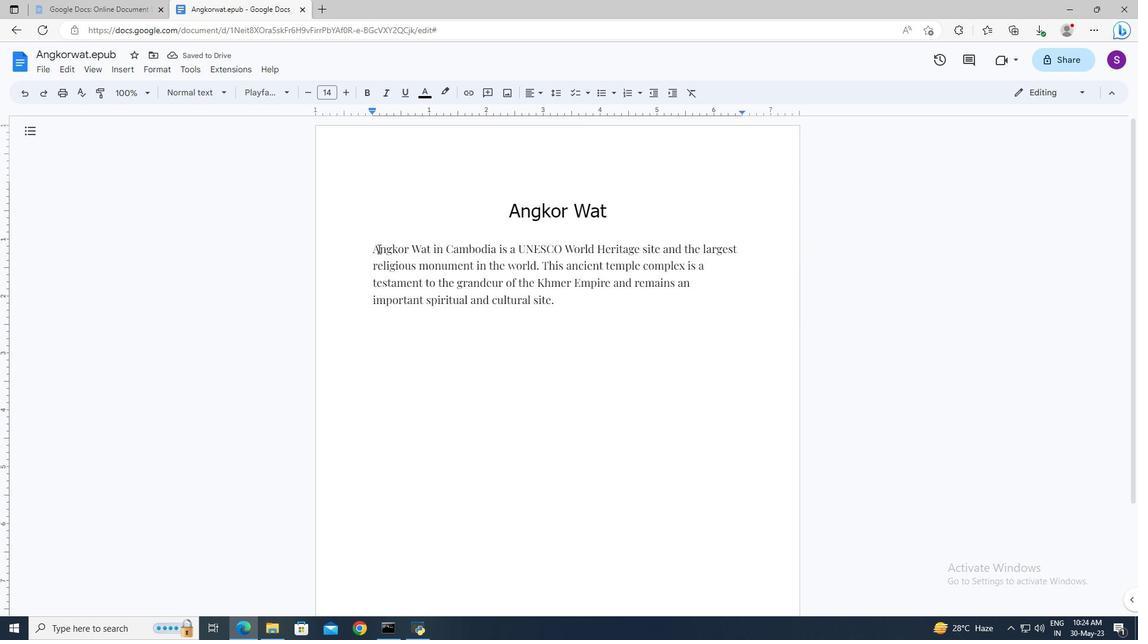 
Action: Mouse moved to (533, 96)
Screenshot: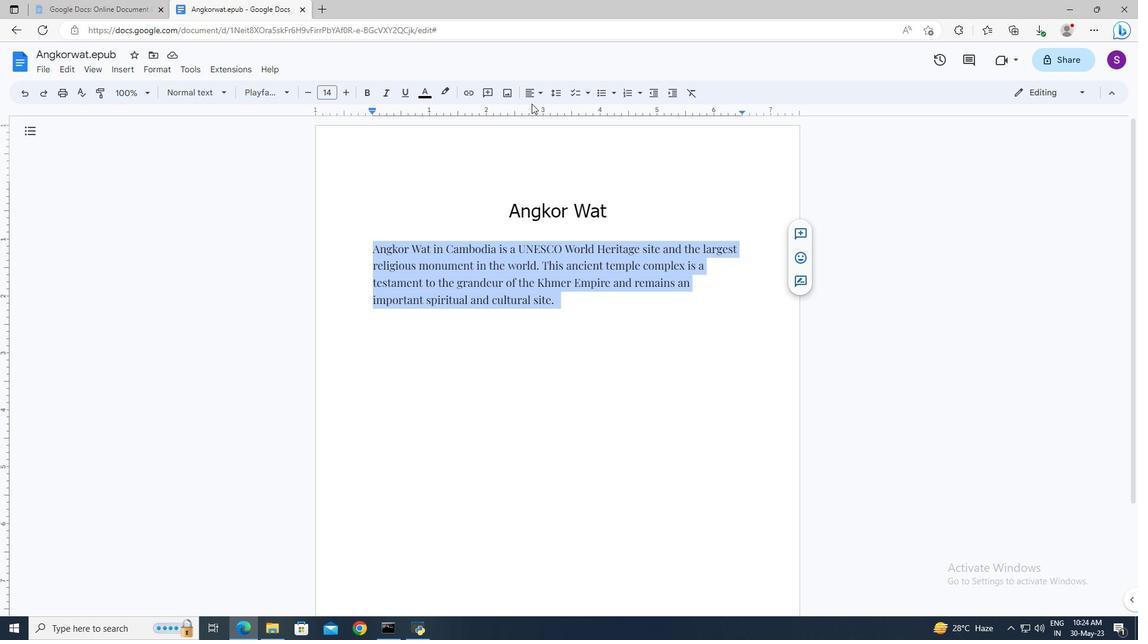 
Action: Mouse pressed left at (533, 96)
Screenshot: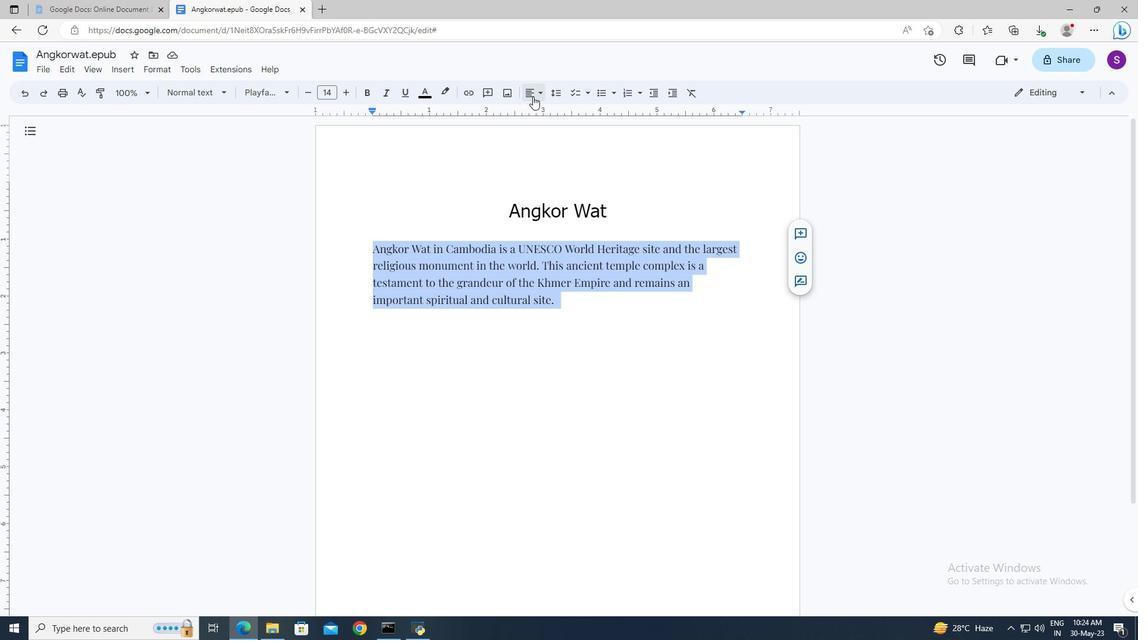 
Action: Mouse moved to (533, 110)
Screenshot: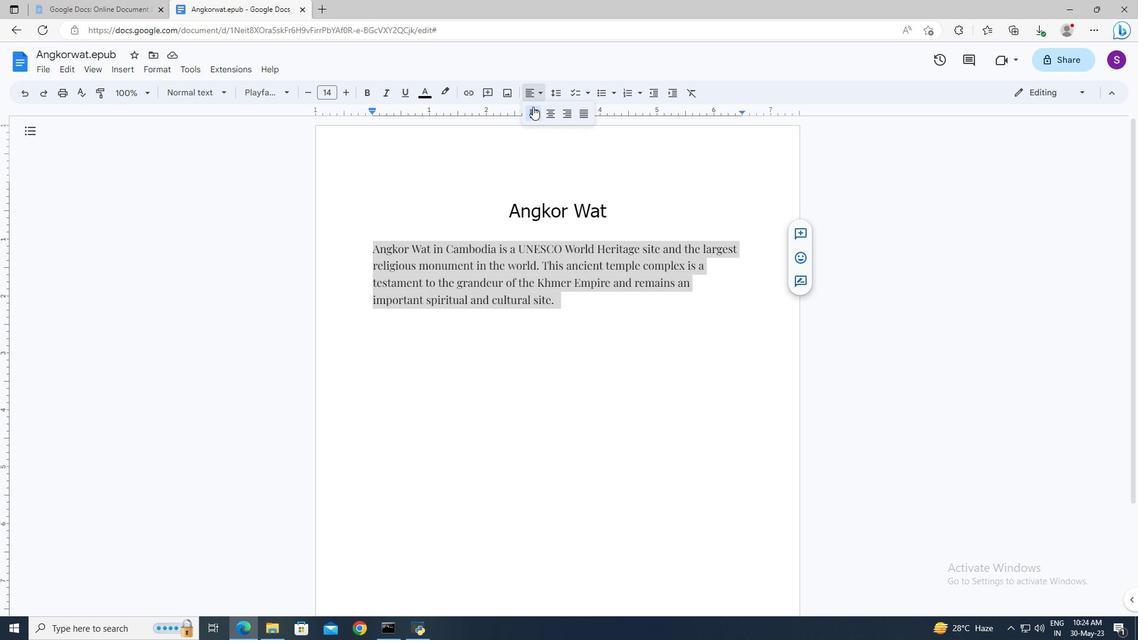 
Action: Mouse pressed left at (533, 110)
Screenshot: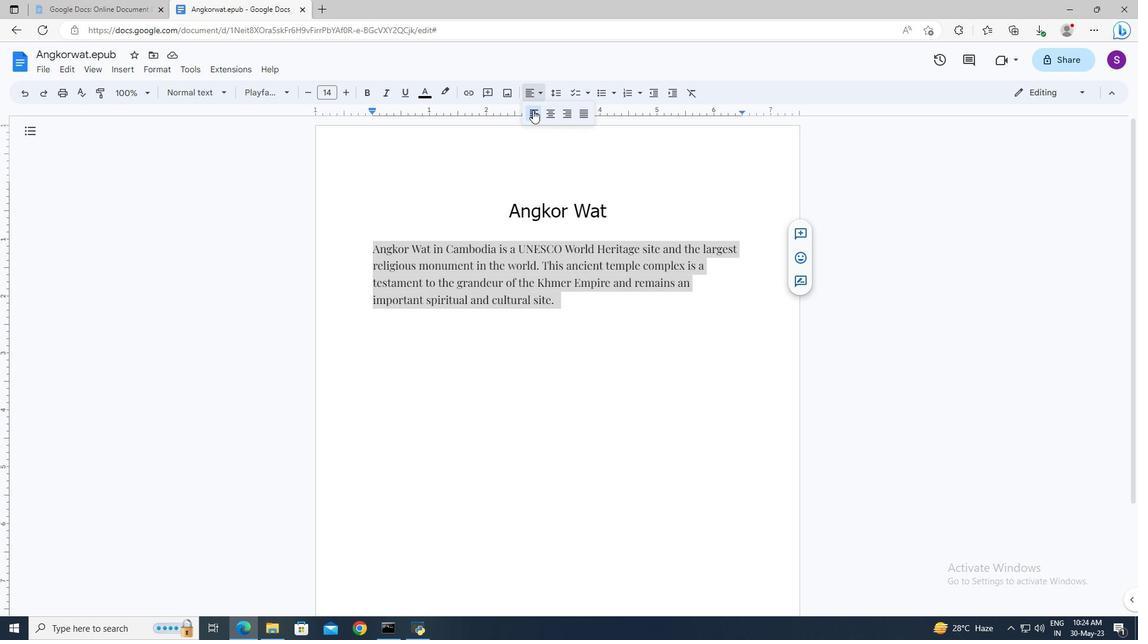 
Action: Mouse moved to (575, 299)
Screenshot: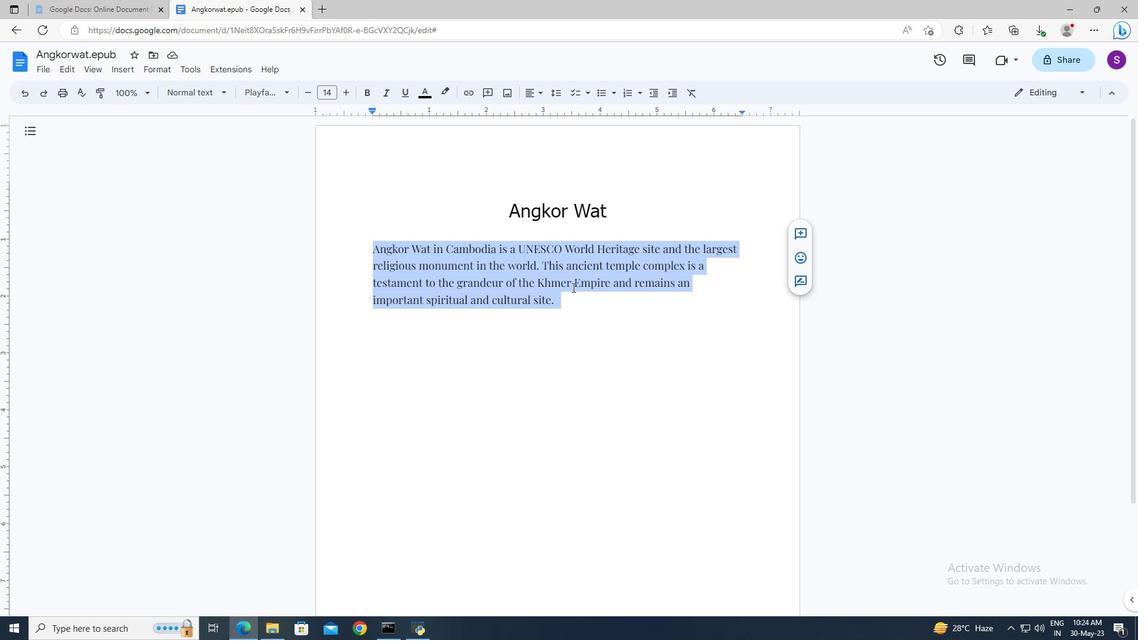 
Action: Mouse pressed left at (575, 299)
Screenshot: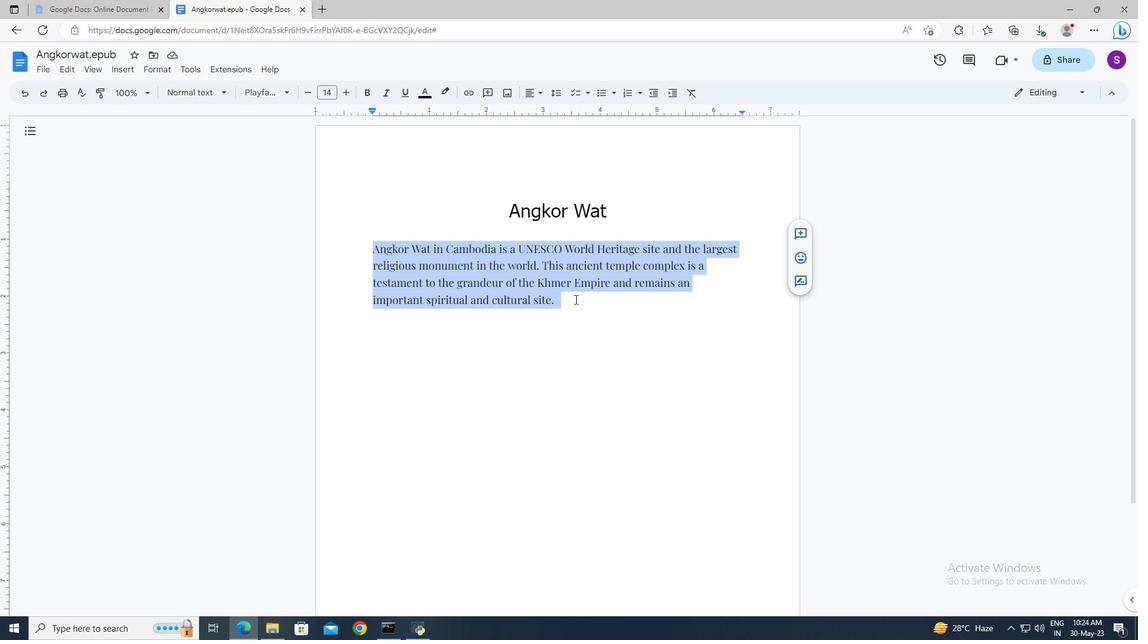 
